 Task: Font style For heading Use Italics candara with pink colour & bold. font size for heading '20 Pt. 'Change the font style of data to Arialand font size to  18 Pt. Change the alignment of both headline & data to  Align center. In the sheet  AssetVal analysis
Action: Mouse moved to (0, 8)
Screenshot: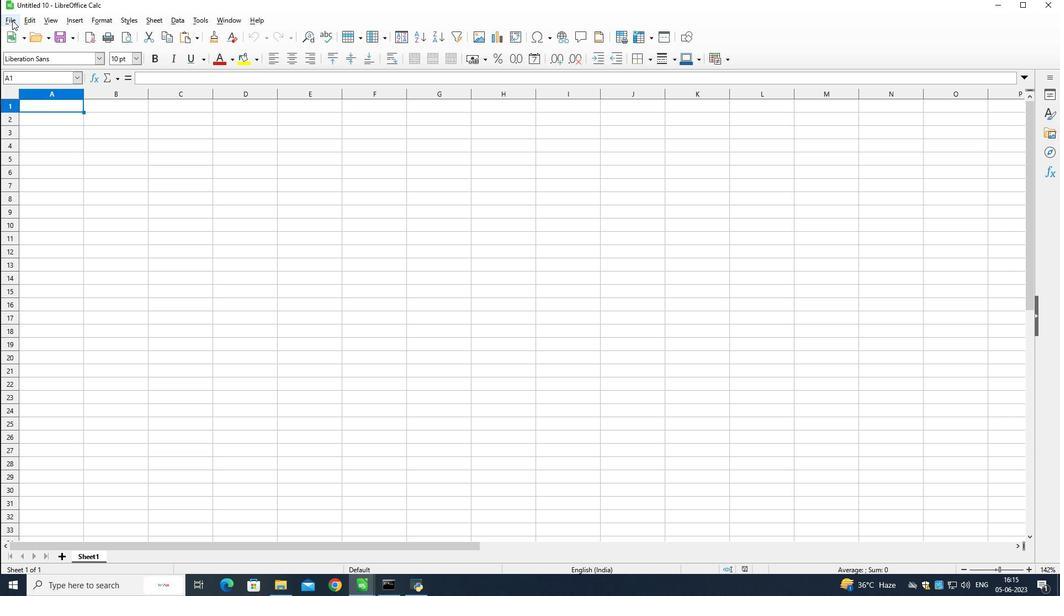 
Action: Mouse pressed left at (0, 8)
Screenshot: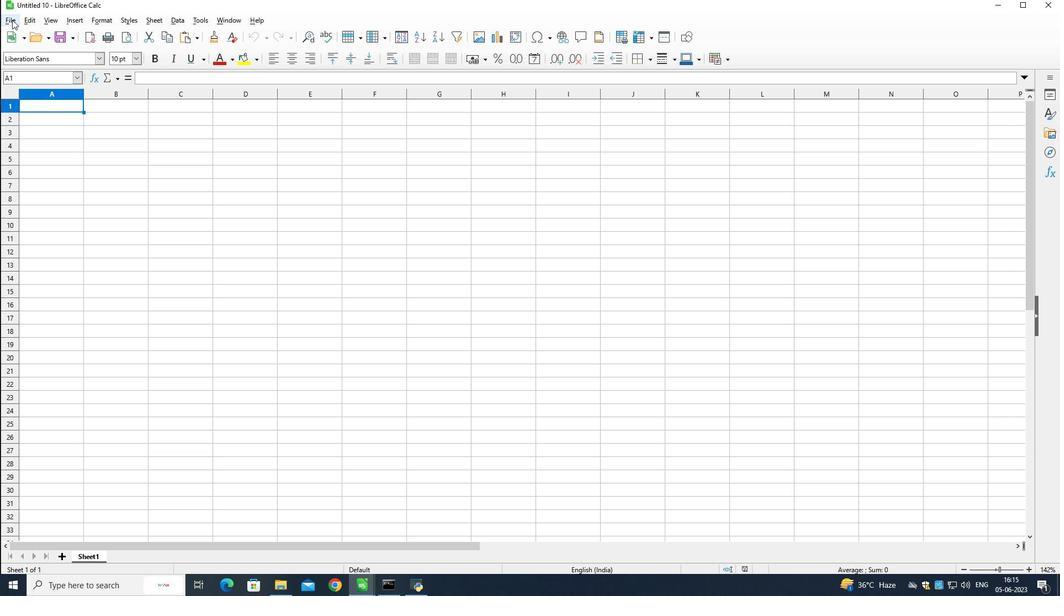 
Action: Mouse moved to (13, 30)
Screenshot: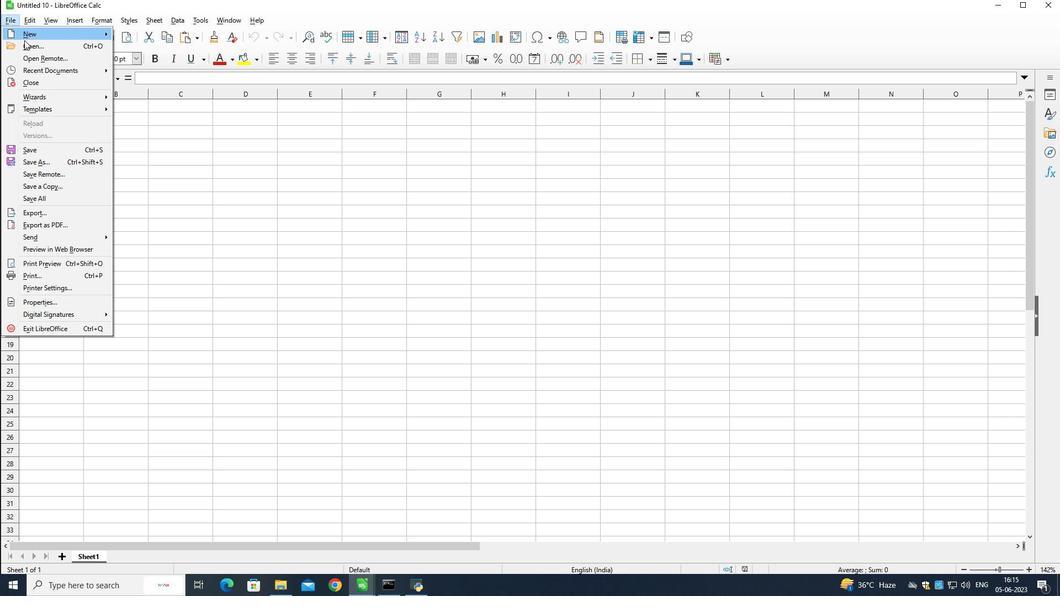
Action: Mouse pressed left at (13, 30)
Screenshot: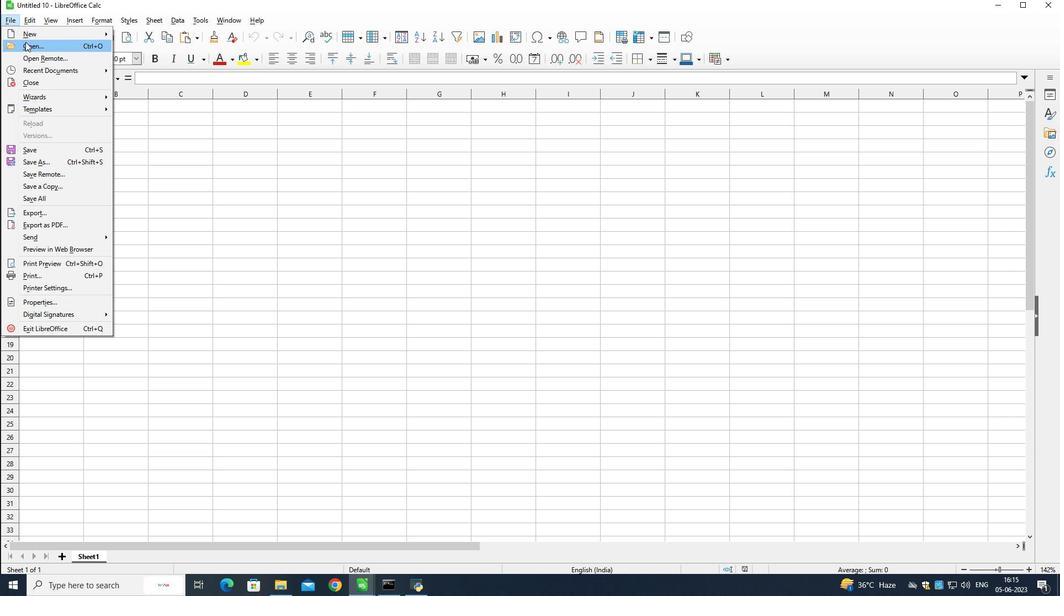 
Action: Mouse moved to (170, 115)
Screenshot: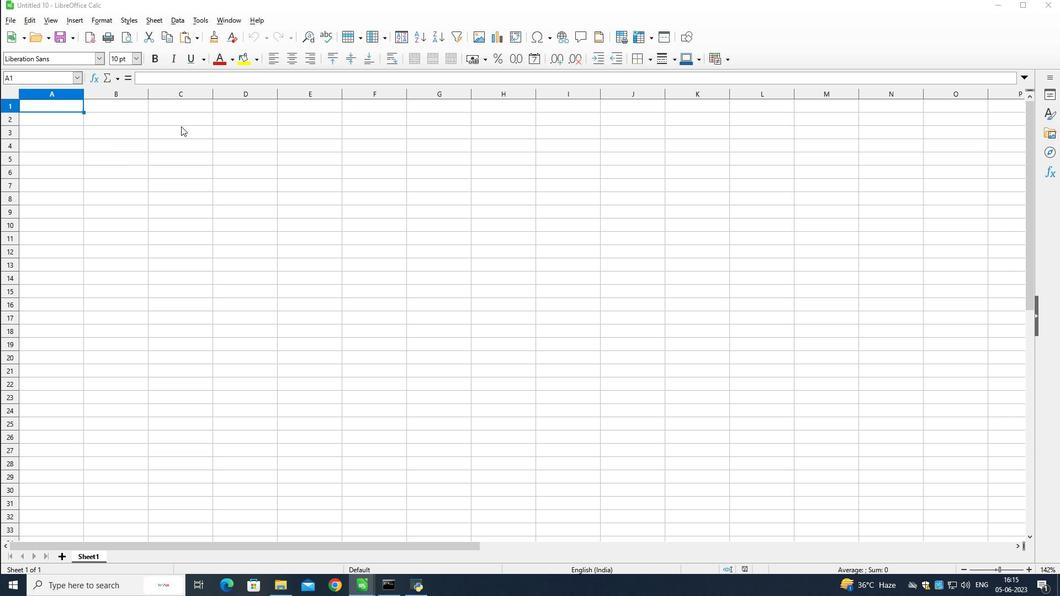 
Action: Mouse scrolled (170, 115) with delta (0, 0)
Screenshot: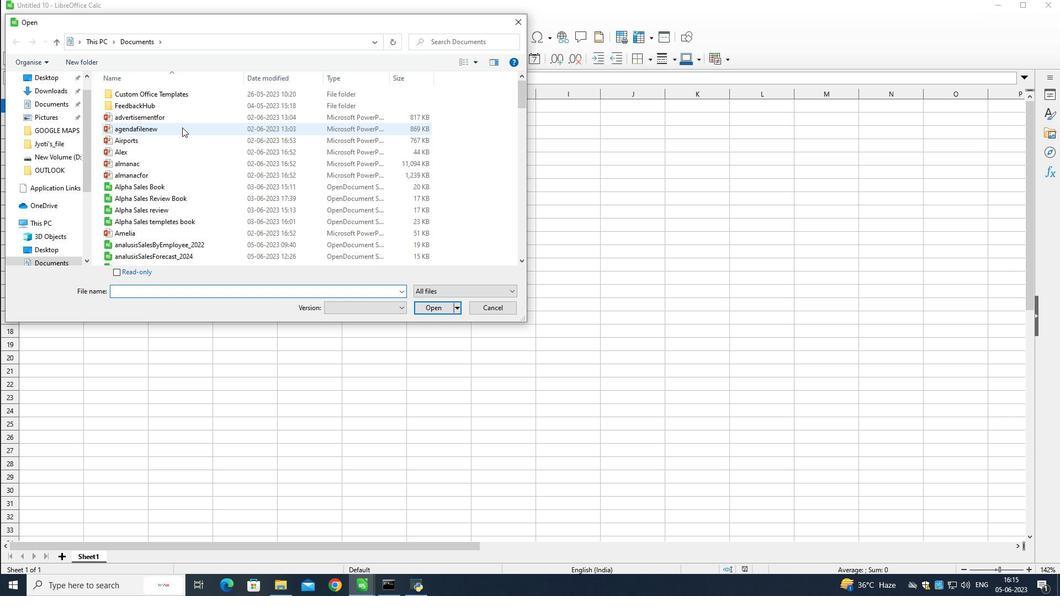 
Action: Mouse scrolled (170, 115) with delta (0, 0)
Screenshot: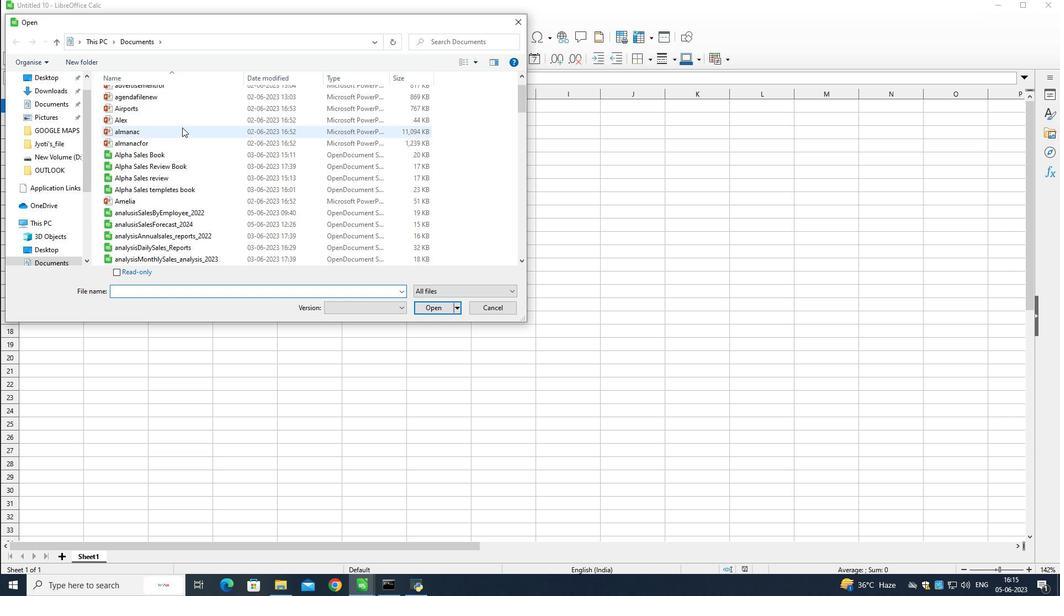 
Action: Mouse scrolled (170, 115) with delta (0, 0)
Screenshot: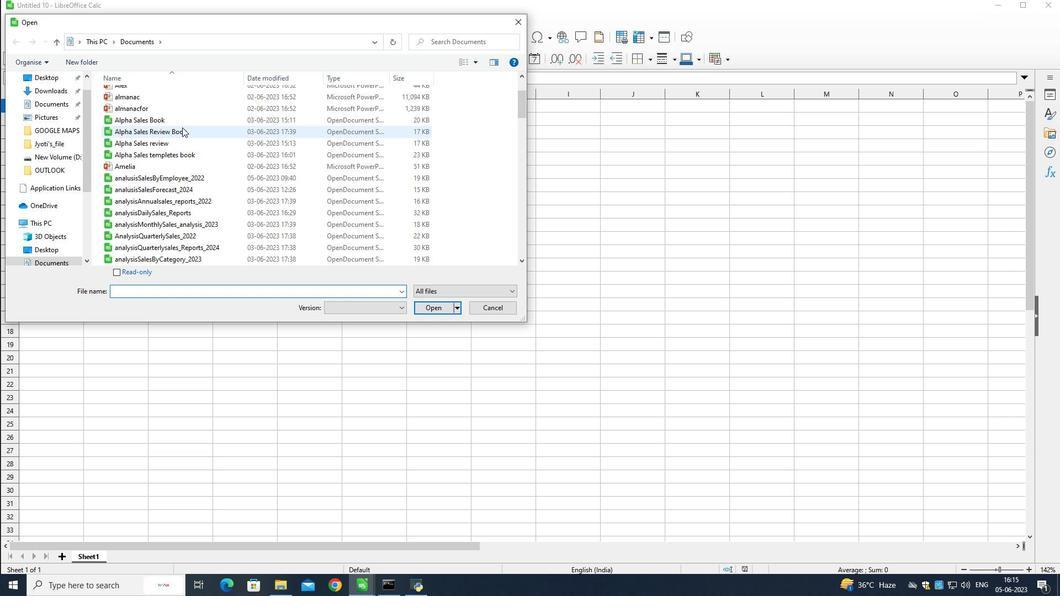 
Action: Mouse scrolled (170, 115) with delta (0, 0)
Screenshot: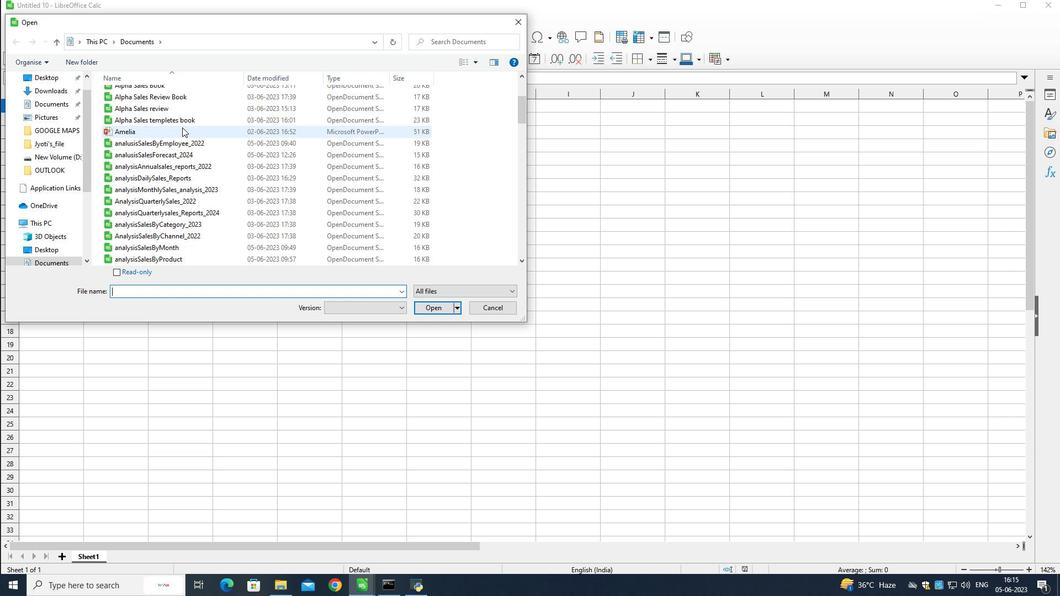 
Action: Mouse scrolled (170, 115) with delta (0, 0)
Screenshot: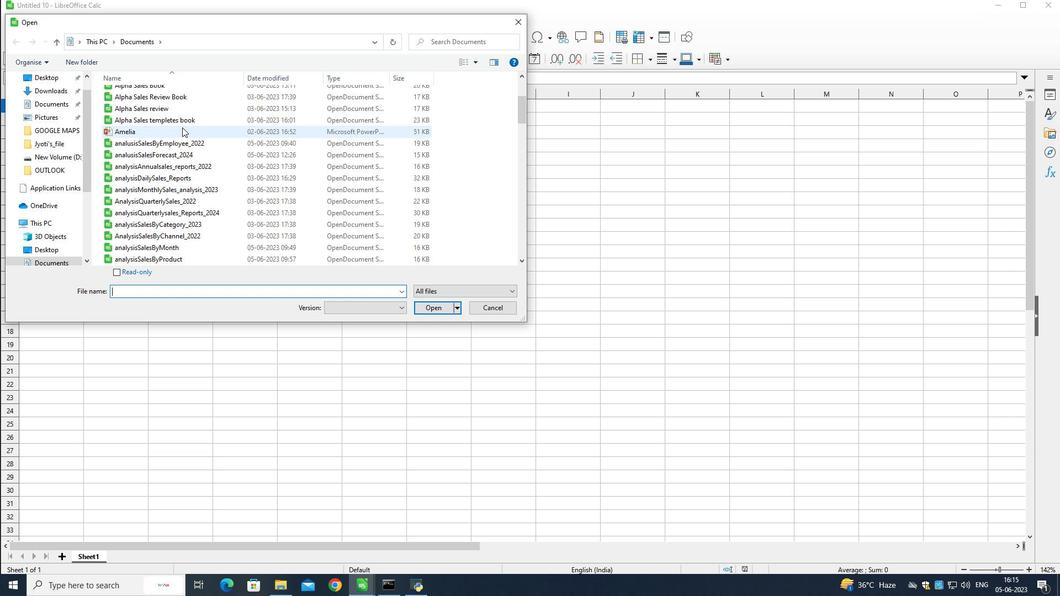 
Action: Mouse scrolled (170, 115) with delta (0, 0)
Screenshot: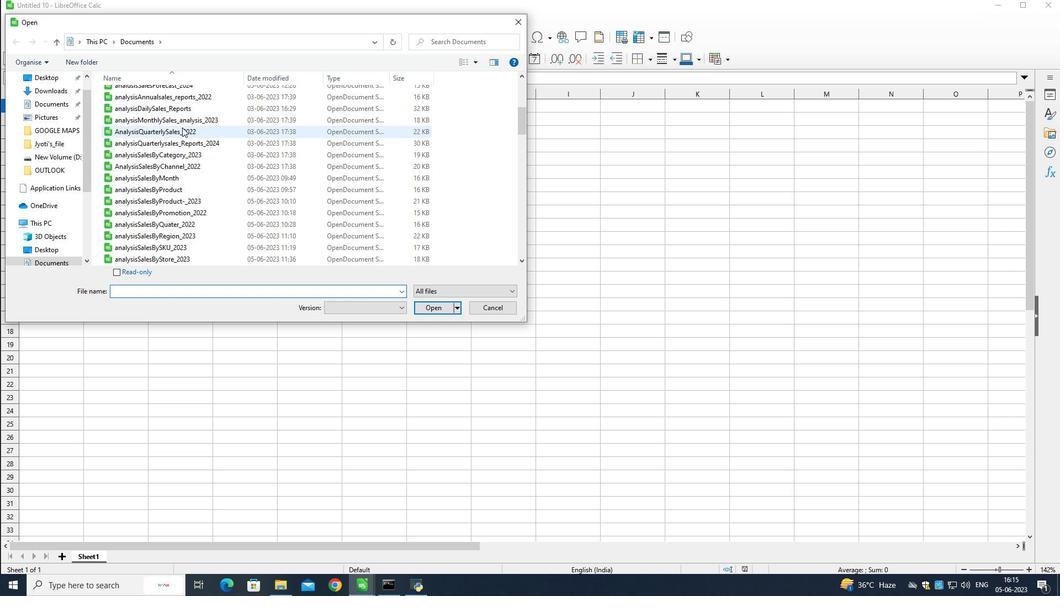 
Action: Mouse scrolled (170, 115) with delta (0, 0)
Screenshot: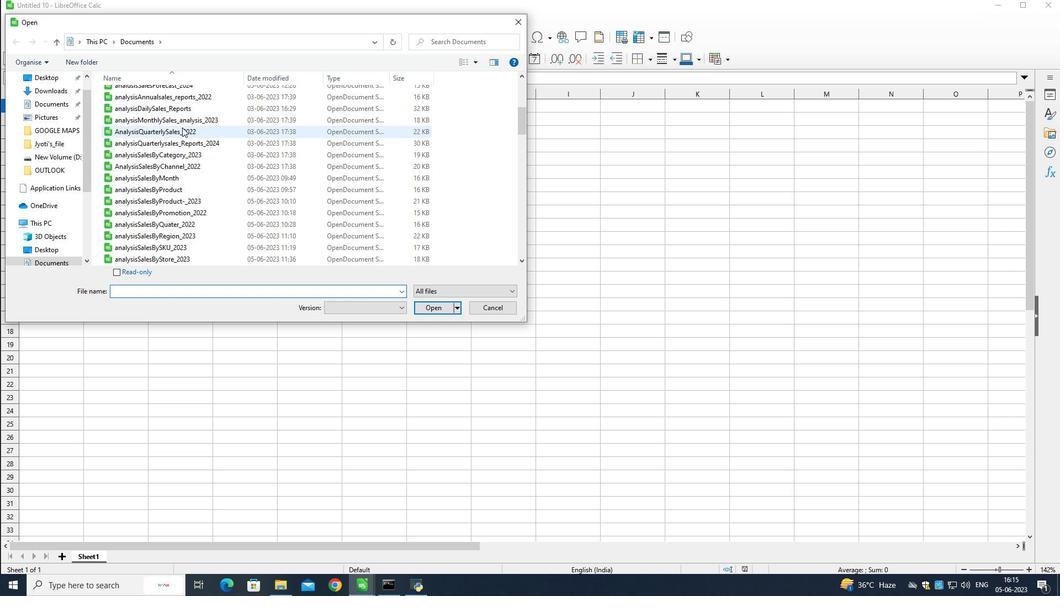 
Action: Mouse scrolled (170, 115) with delta (0, 0)
Screenshot: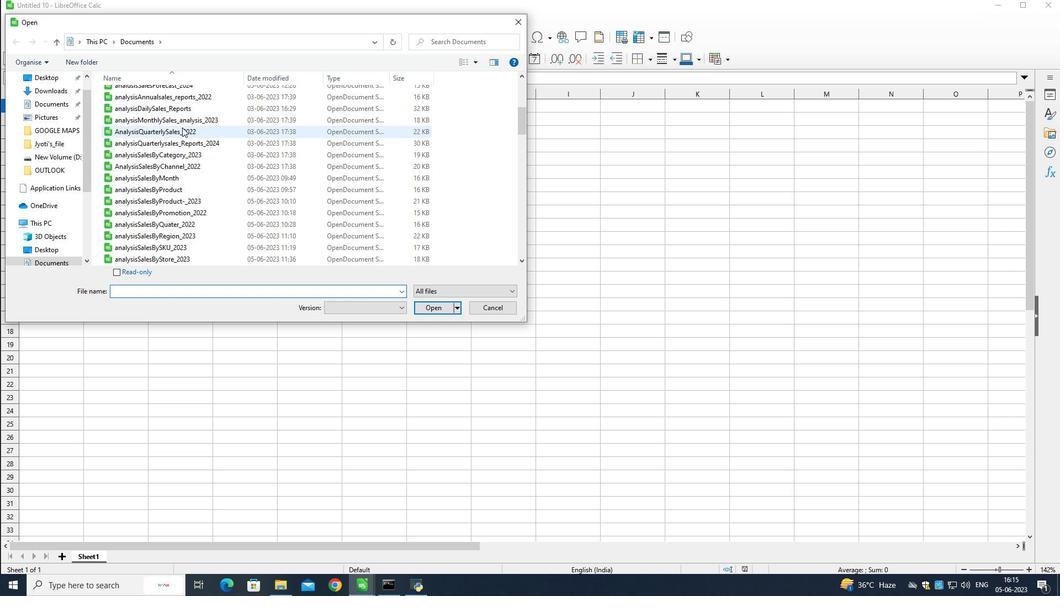 
Action: Mouse scrolled (170, 115) with delta (0, 0)
Screenshot: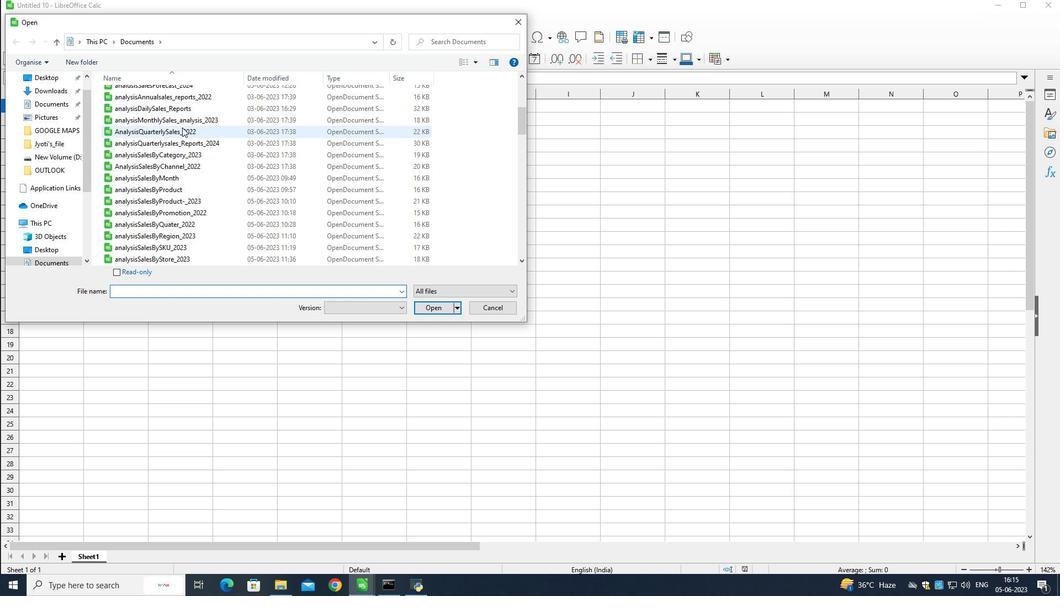 
Action: Mouse scrolled (170, 115) with delta (0, 0)
Screenshot: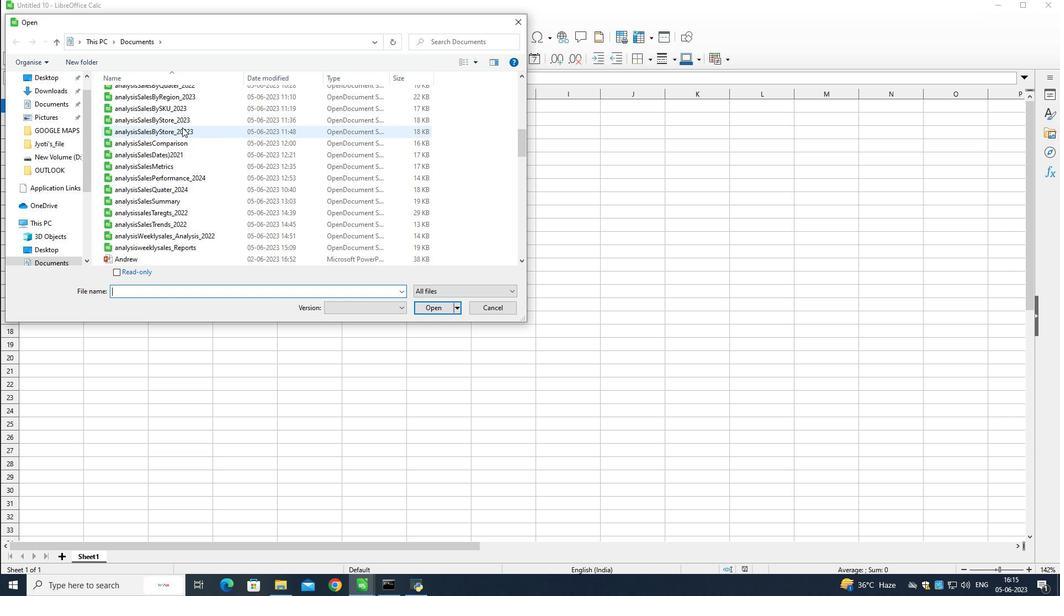 
Action: Mouse scrolled (170, 115) with delta (0, 0)
Screenshot: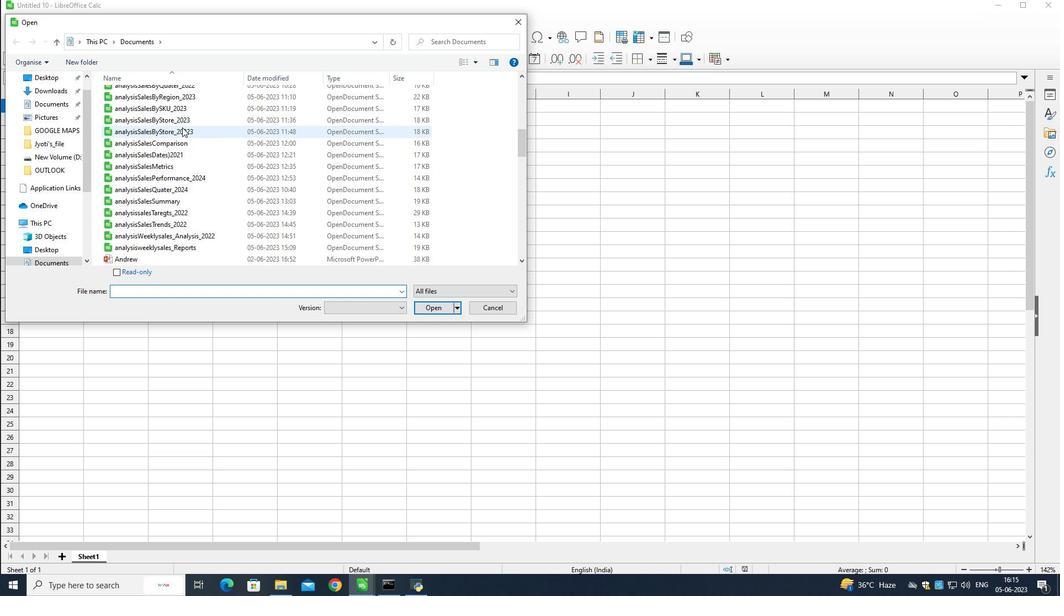 
Action: Mouse scrolled (170, 115) with delta (0, 0)
Screenshot: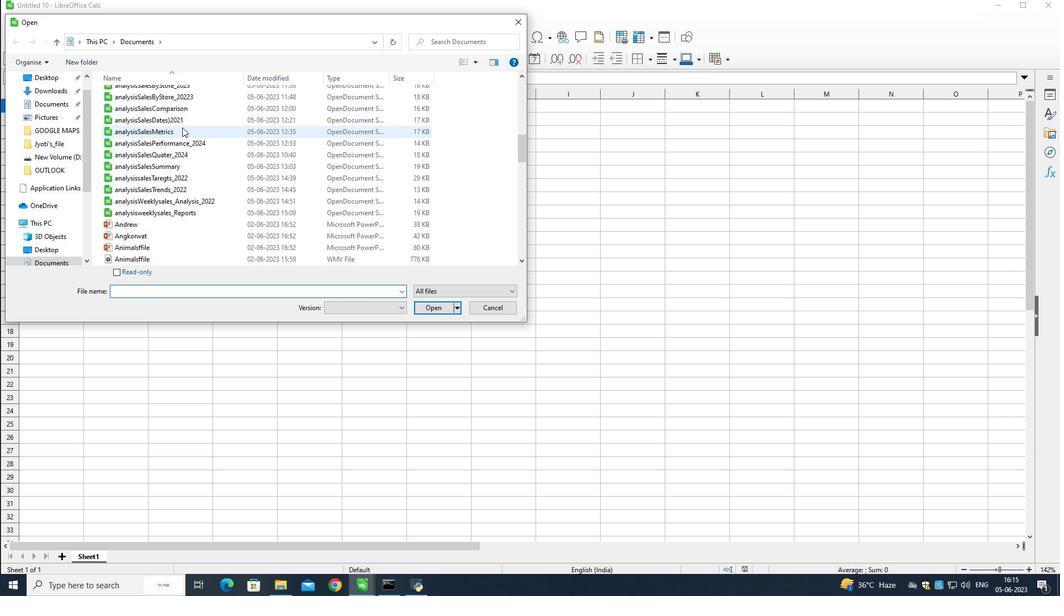 
Action: Mouse scrolled (170, 115) with delta (0, 0)
Screenshot: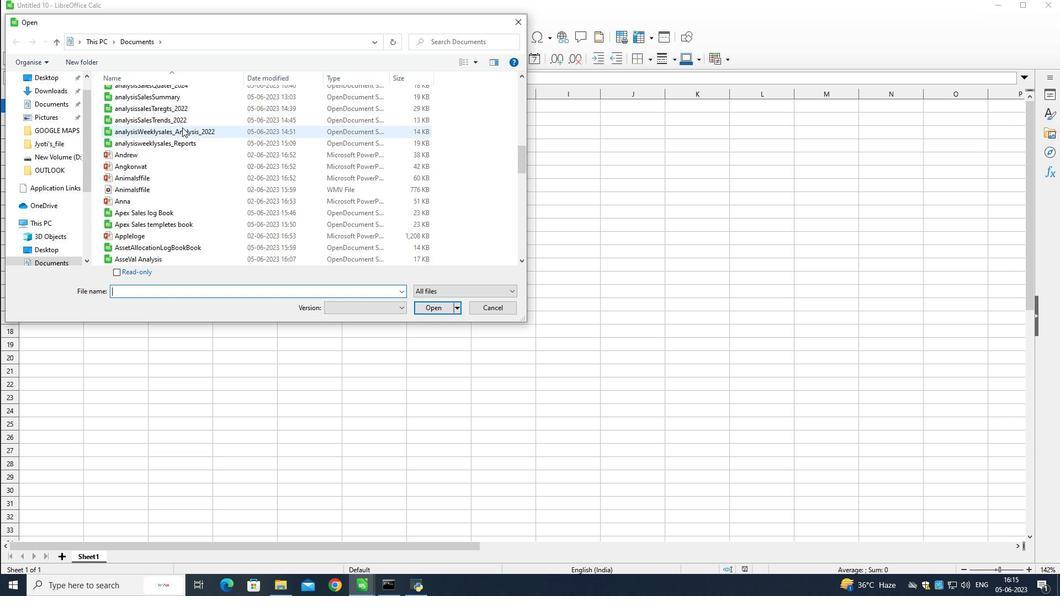 
Action: Mouse moved to (169, 210)
Screenshot: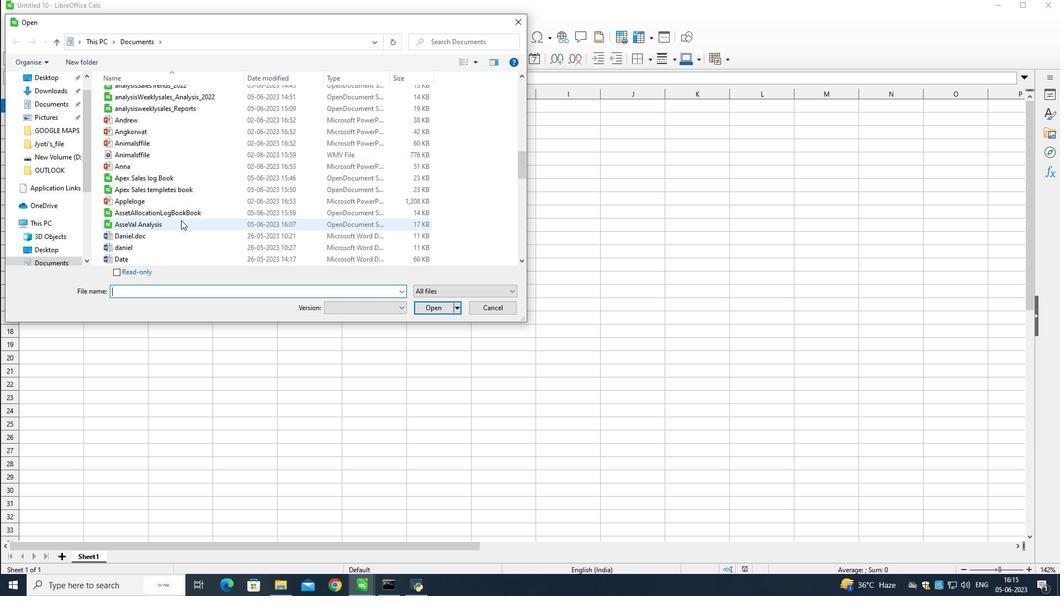 
Action: Mouse pressed left at (169, 210)
Screenshot: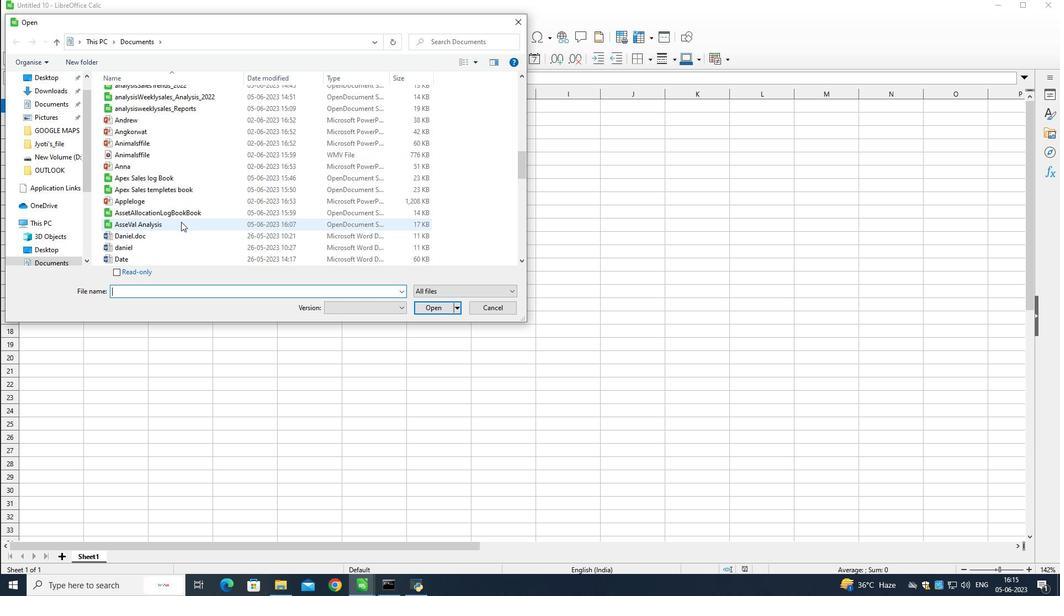 
Action: Mouse moved to (423, 294)
Screenshot: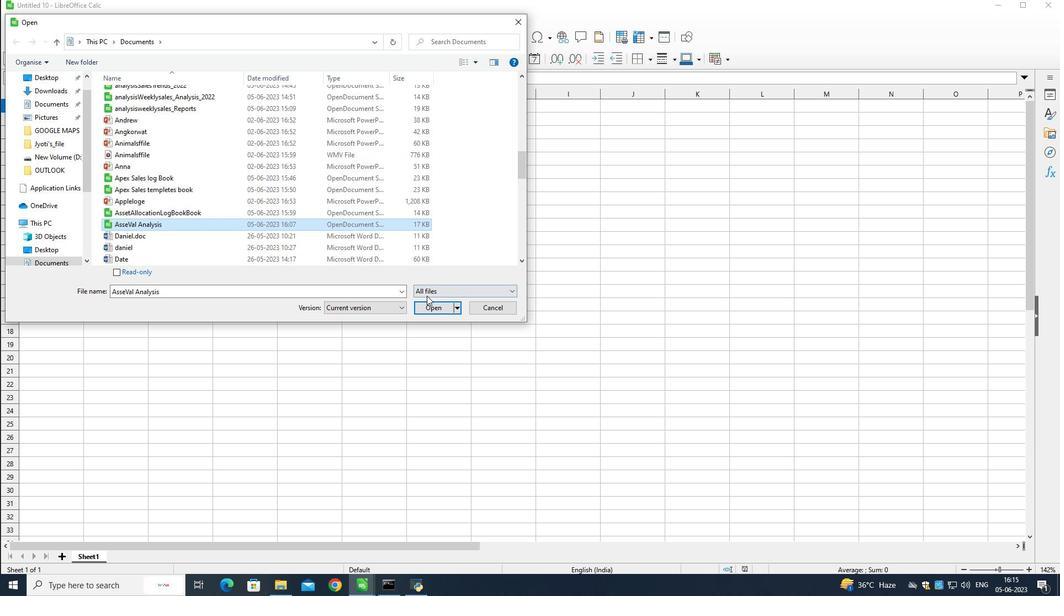 
Action: Mouse pressed left at (423, 294)
Screenshot: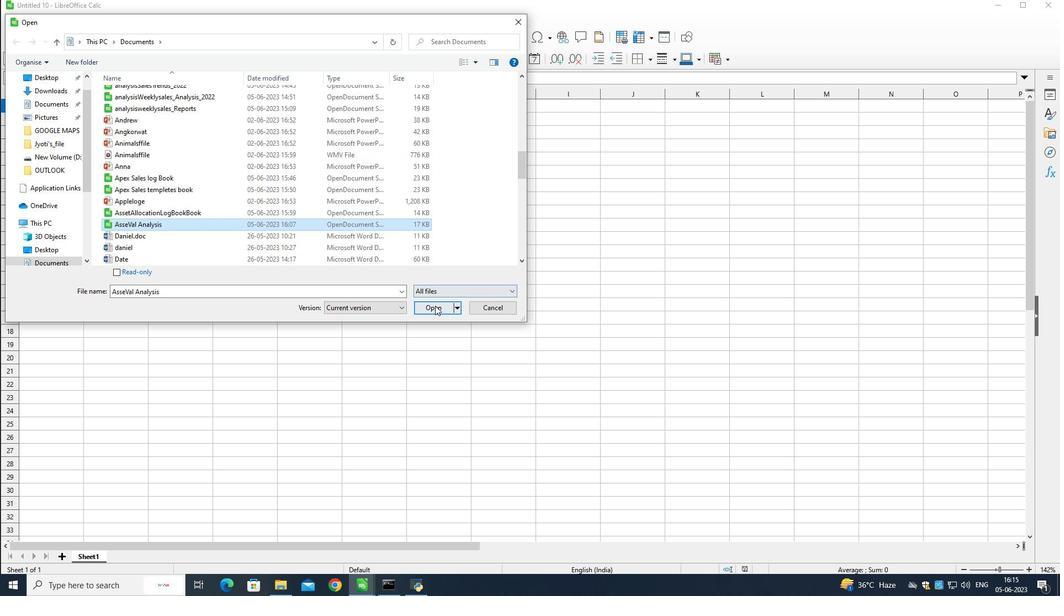
Action: Mouse moved to (53, 90)
Screenshot: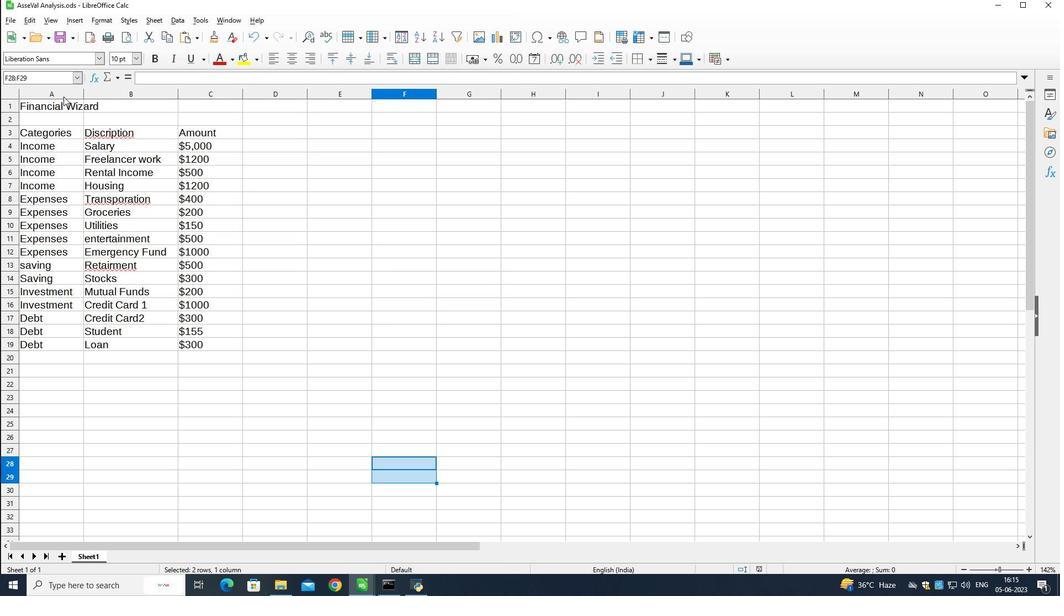
Action: Mouse pressed left at (53, 90)
Screenshot: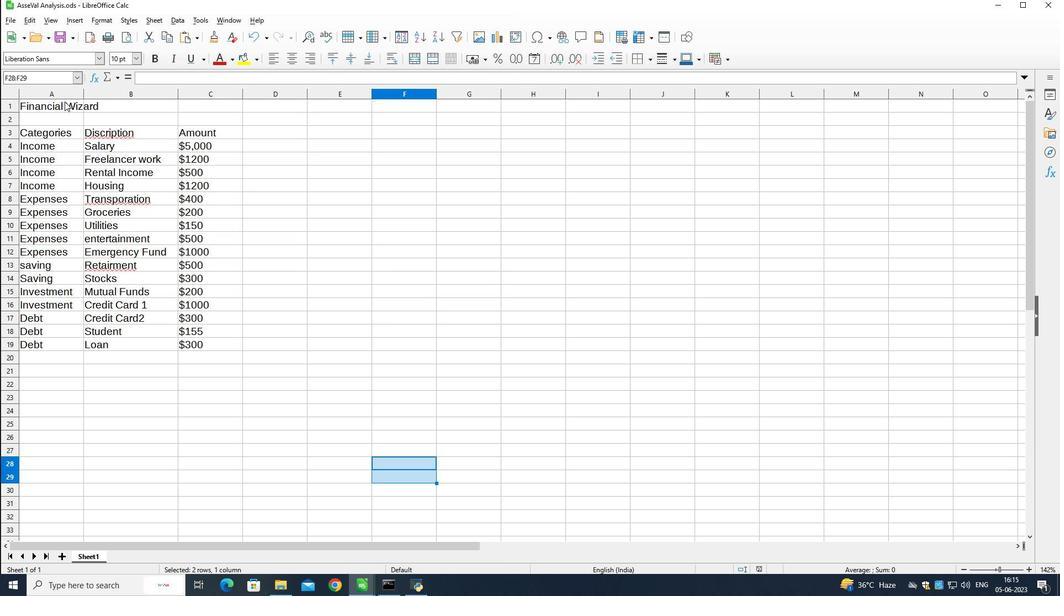 
Action: Mouse pressed left at (53, 90)
Screenshot: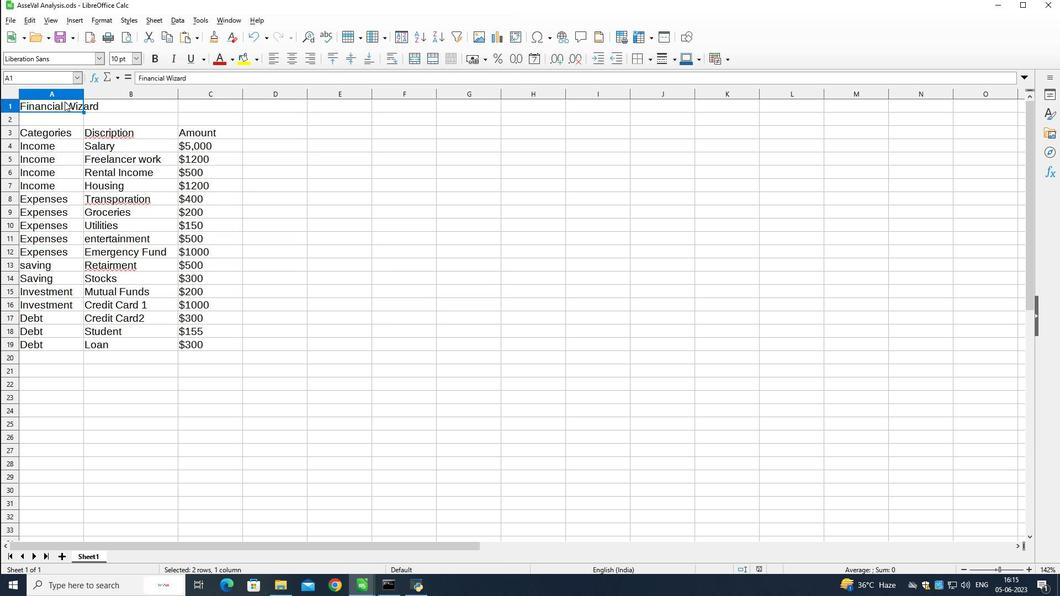 
Action: Mouse pressed left at (53, 90)
Screenshot: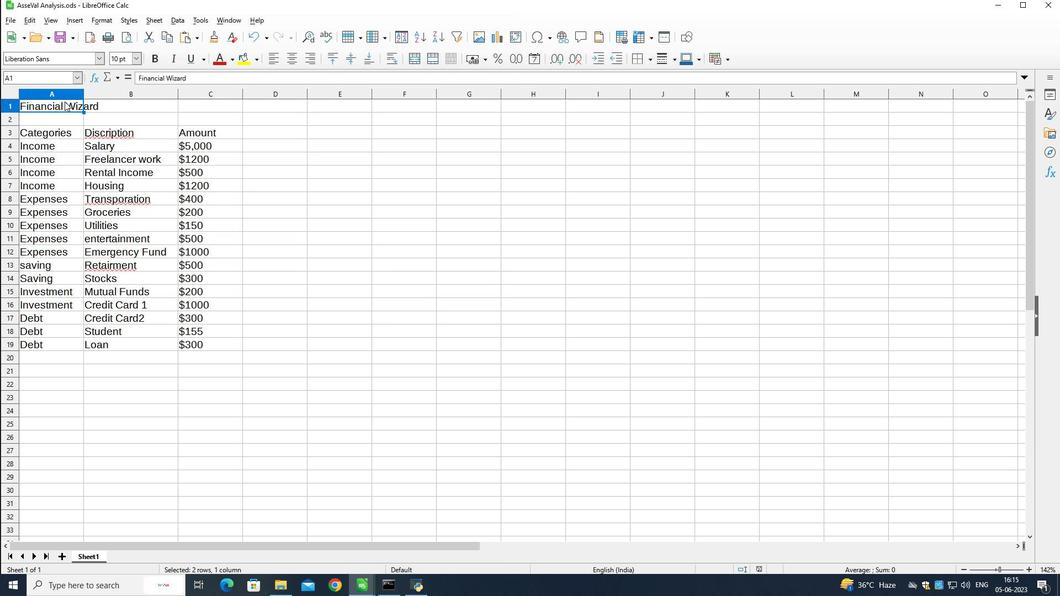 
Action: Mouse moved to (158, 45)
Screenshot: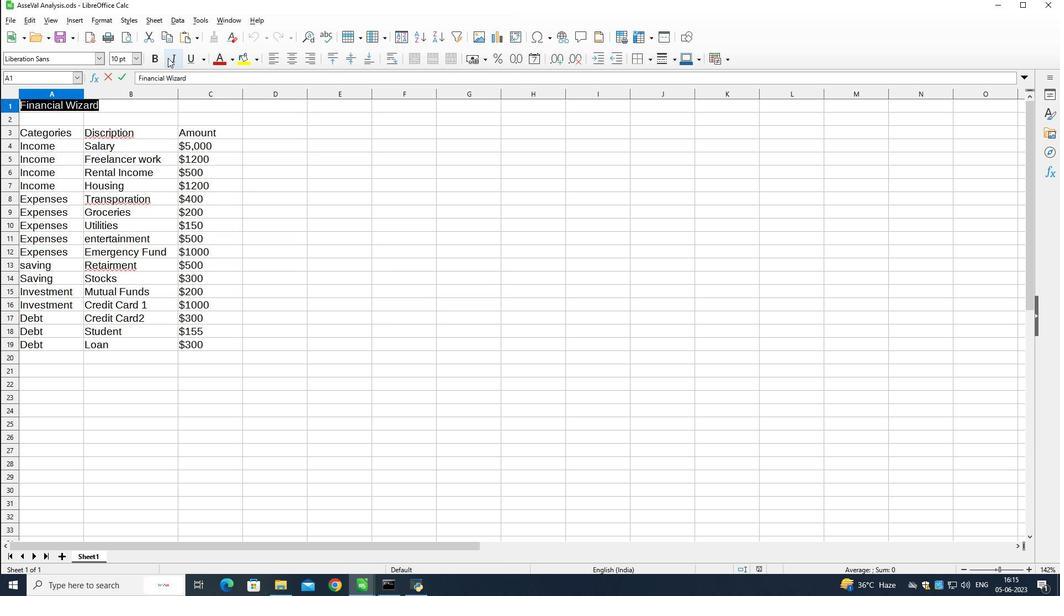 
Action: Mouse pressed left at (158, 45)
Screenshot: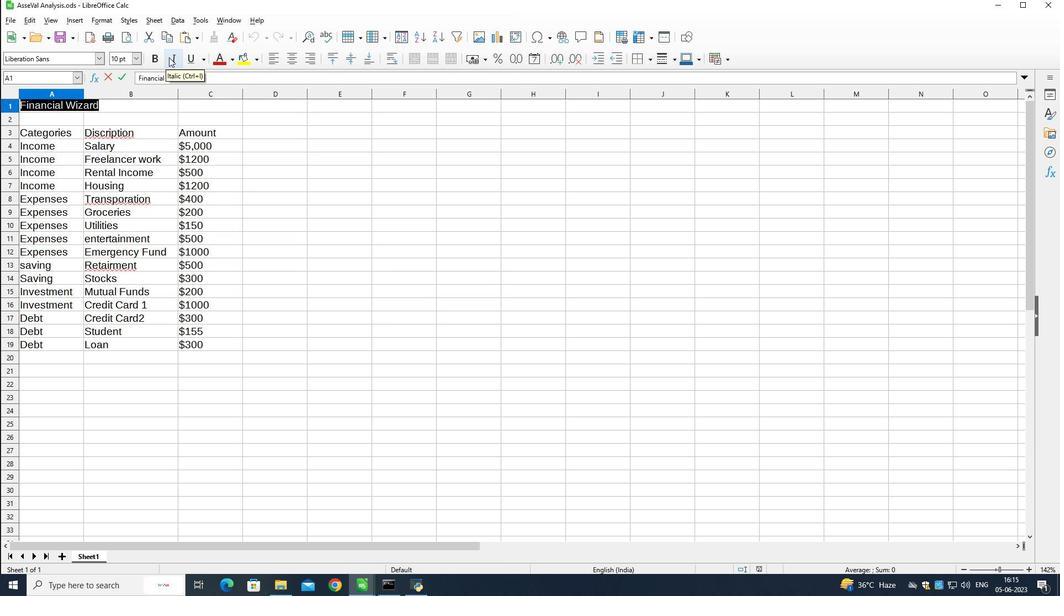 
Action: Mouse moved to (64, 46)
Screenshot: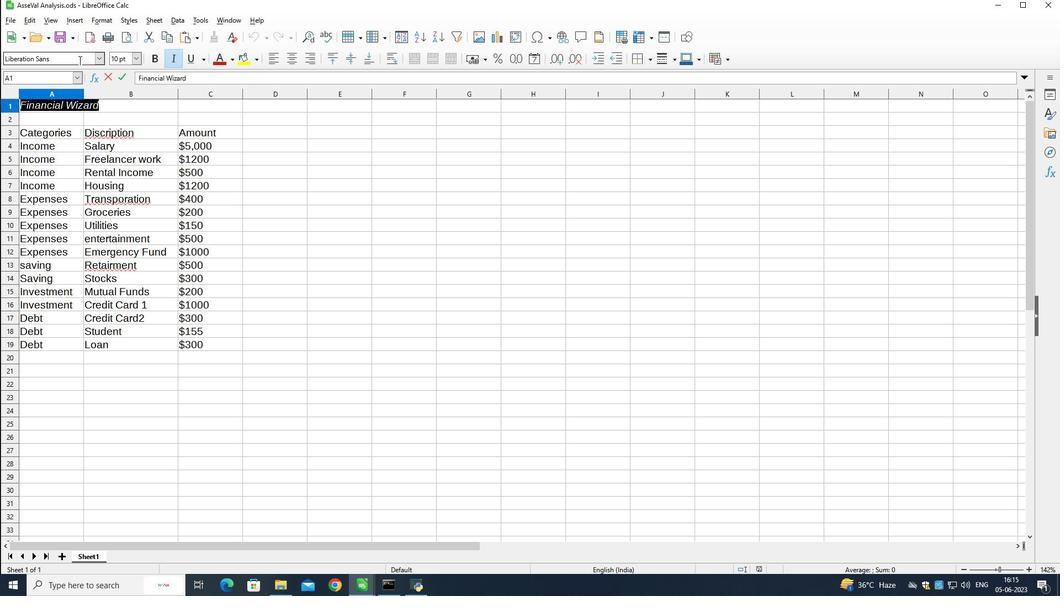 
Action: Mouse pressed left at (64, 46)
Screenshot: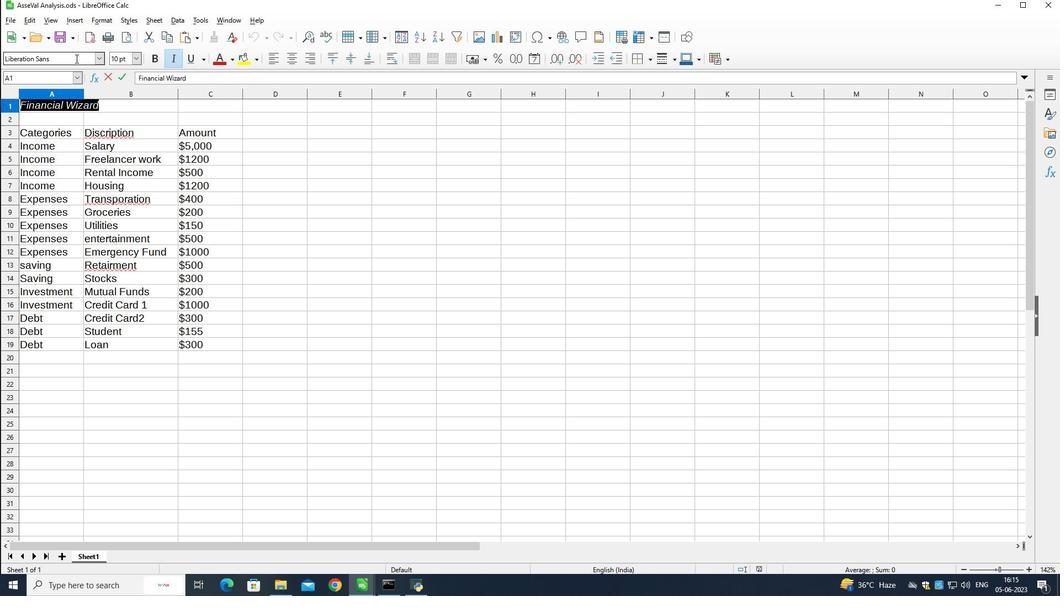 
Action: Mouse moved to (63, 46)
Screenshot: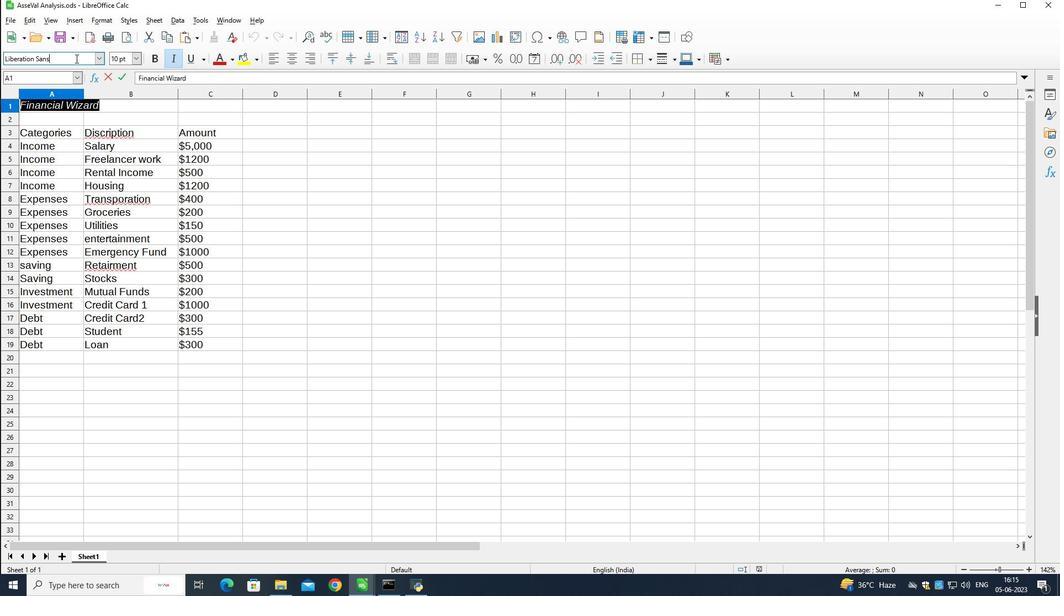 
Action: Mouse pressed left at (63, 46)
Screenshot: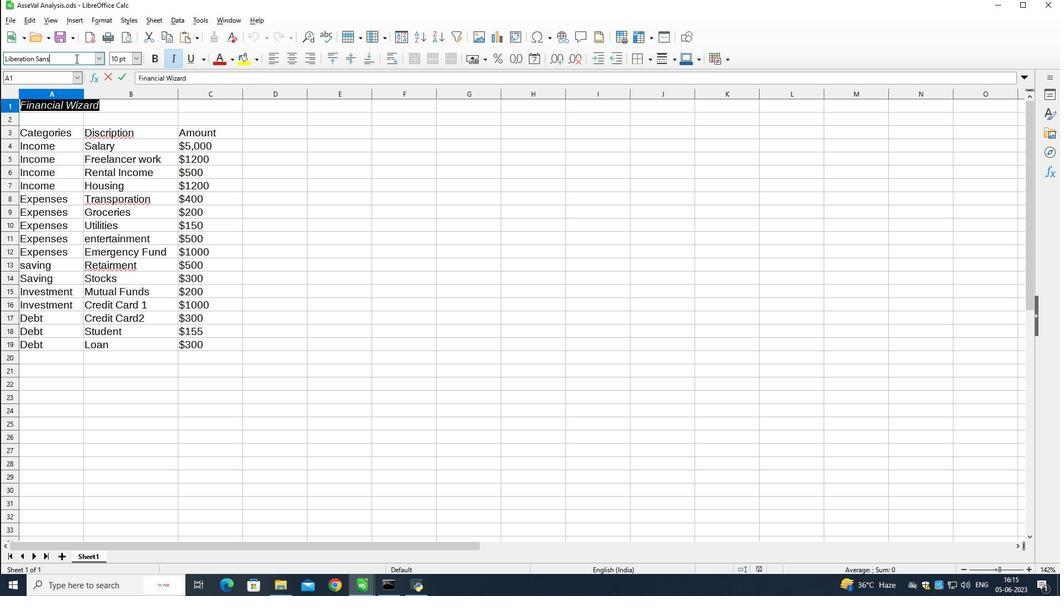 
Action: Mouse pressed left at (63, 46)
Screenshot: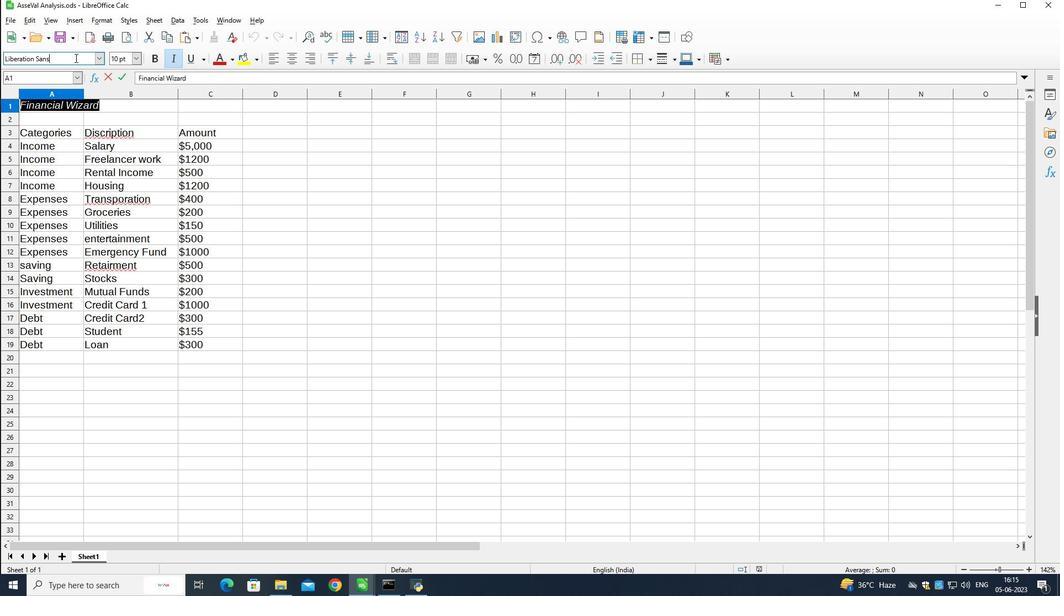 
Action: Mouse moved to (219, 49)
Screenshot: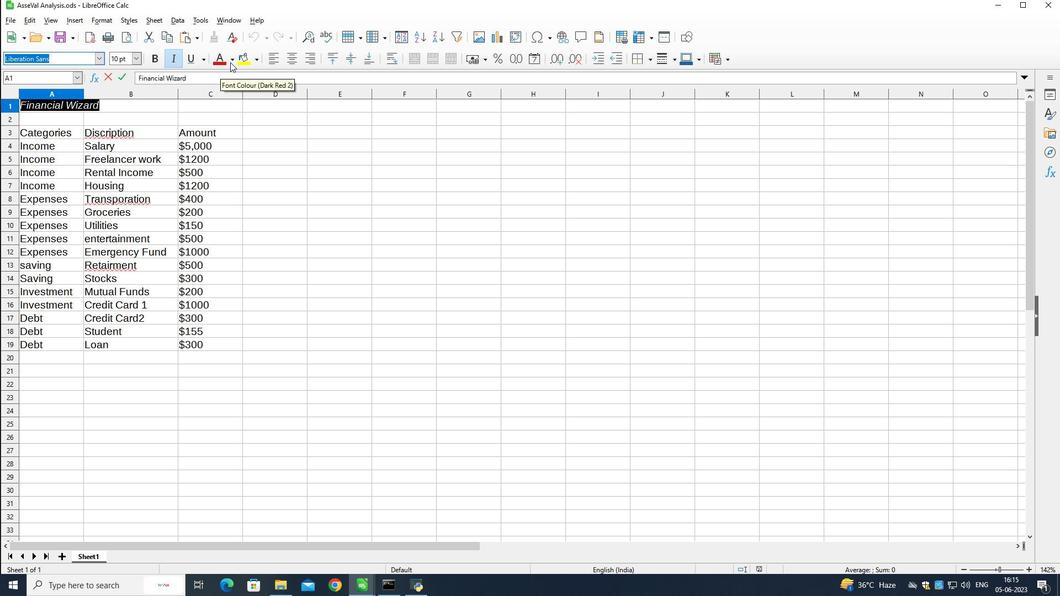
Action: Mouse pressed left at (219, 49)
Screenshot: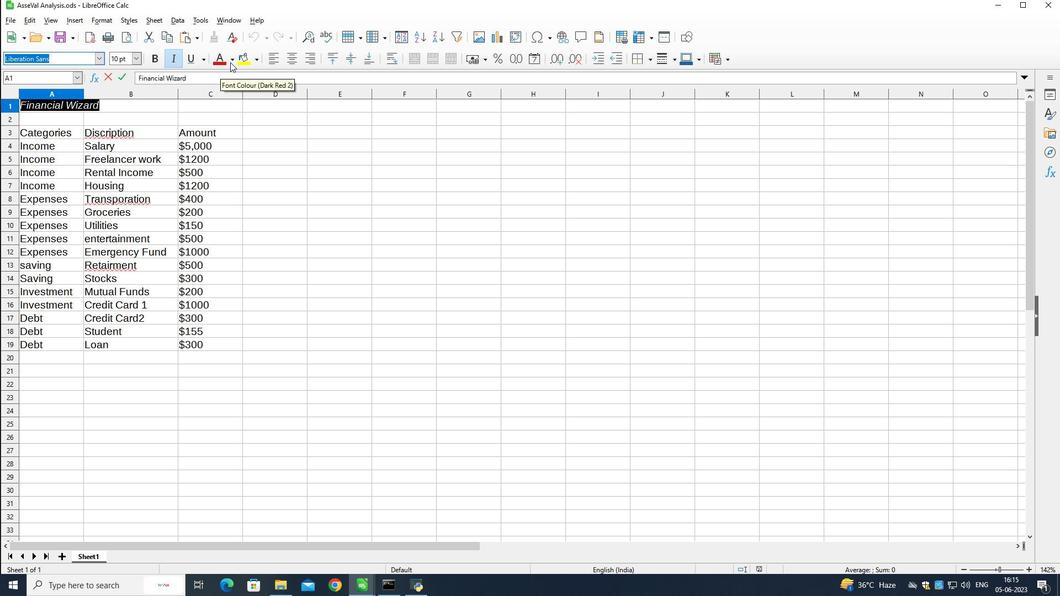
Action: Mouse moved to (251, 123)
Screenshot: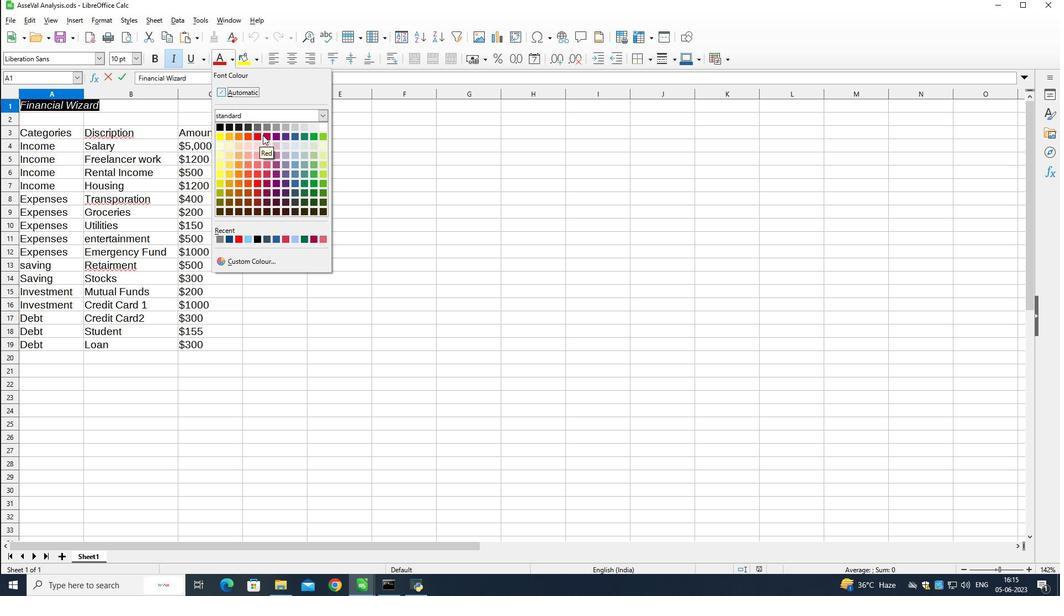 
Action: Mouse pressed left at (251, 123)
Screenshot: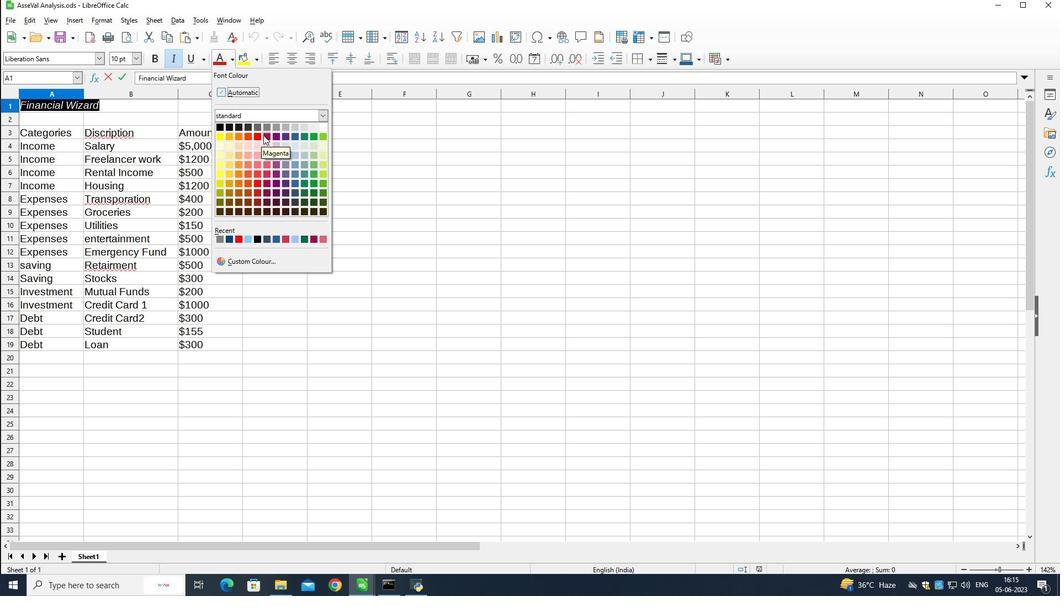 
Action: Mouse moved to (144, 47)
Screenshot: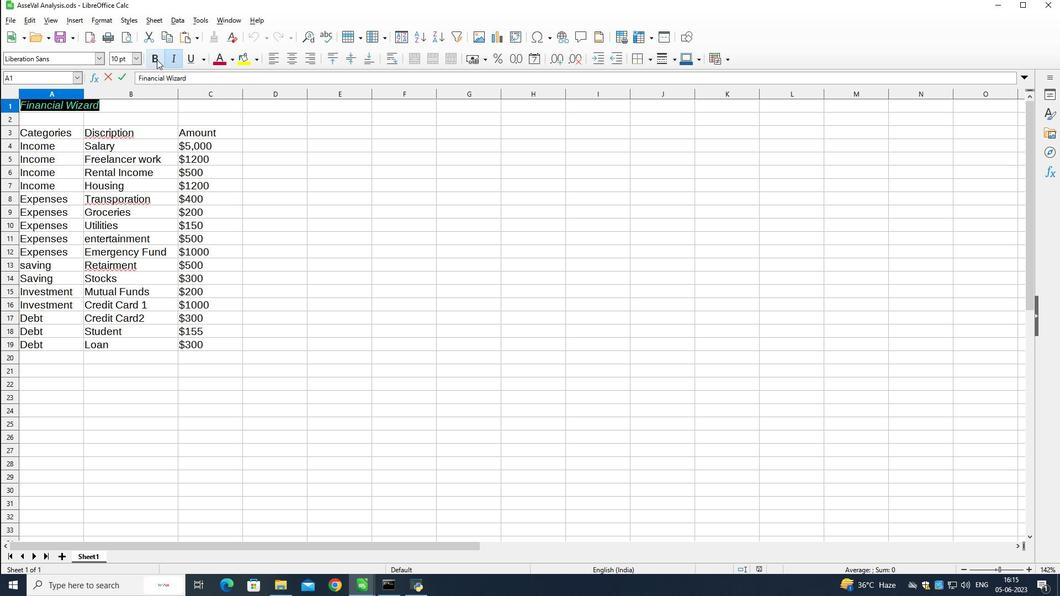 
Action: Mouse pressed left at (144, 47)
Screenshot: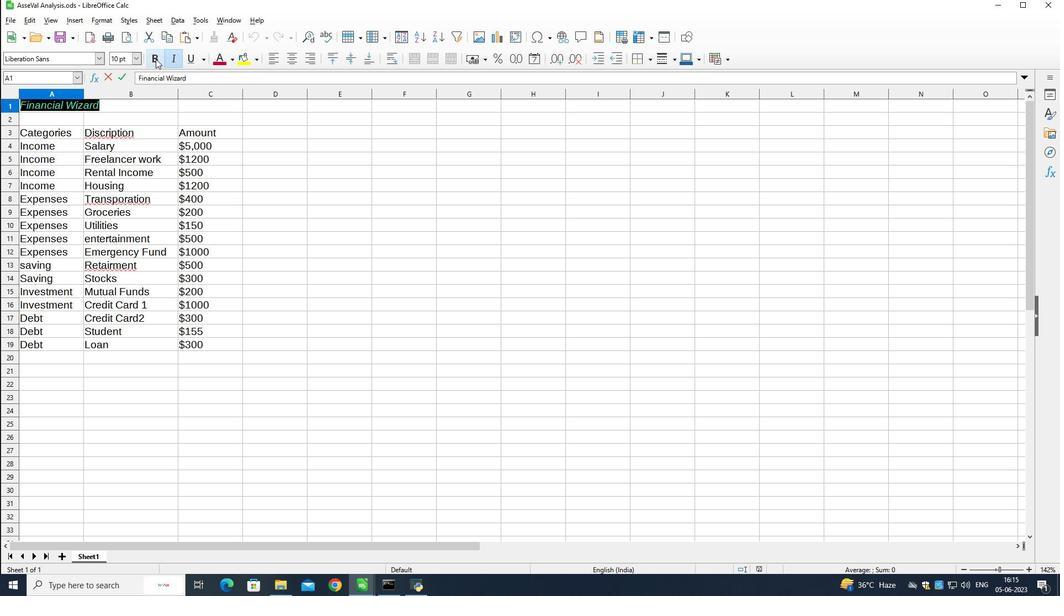 
Action: Mouse moved to (186, 100)
Screenshot: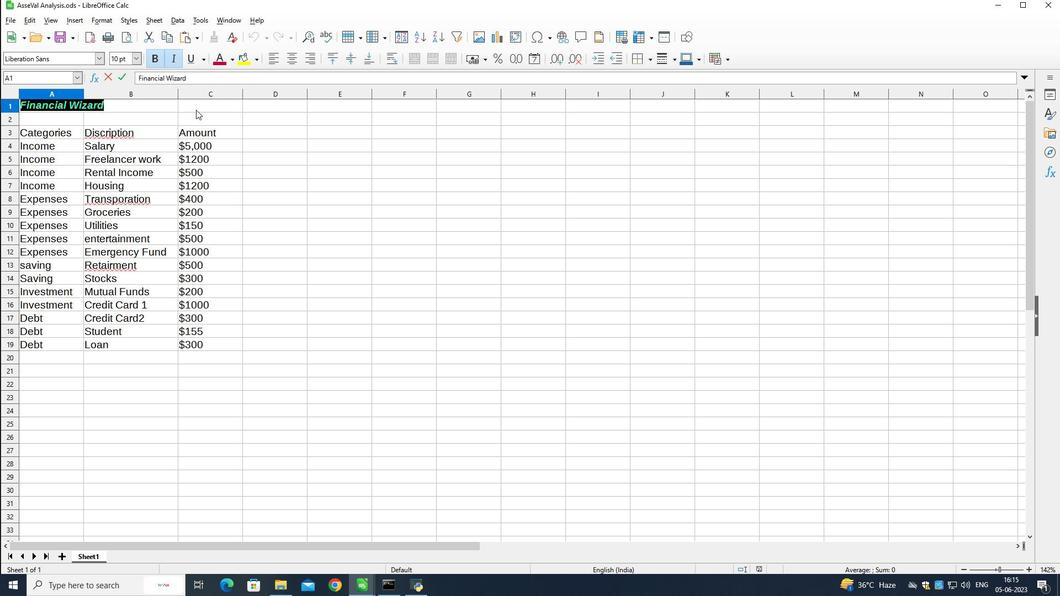 
Action: Mouse pressed left at (186, 100)
Screenshot: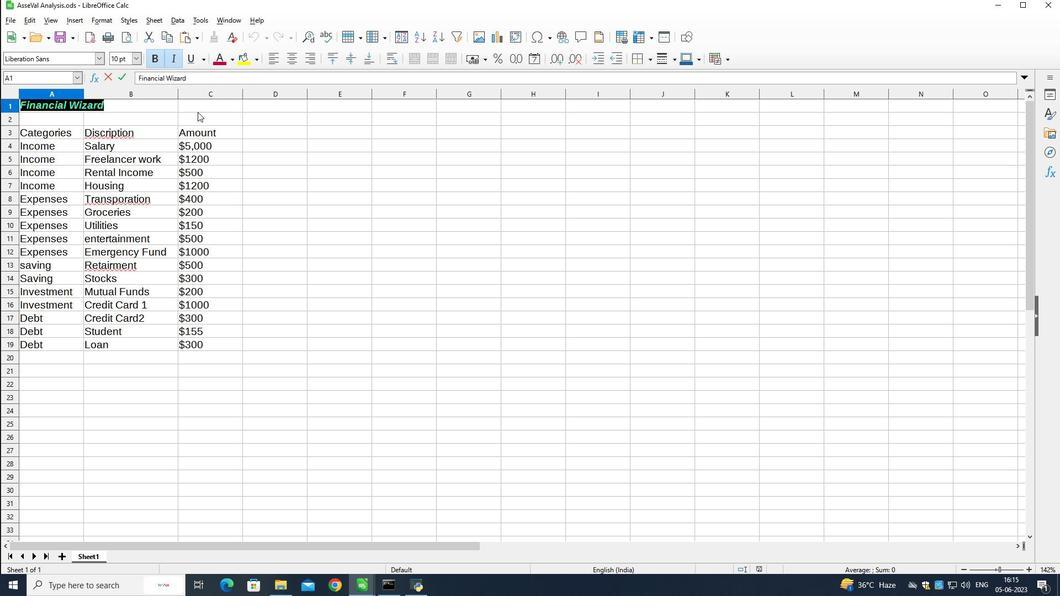 
Action: Mouse moved to (56, 86)
Screenshot: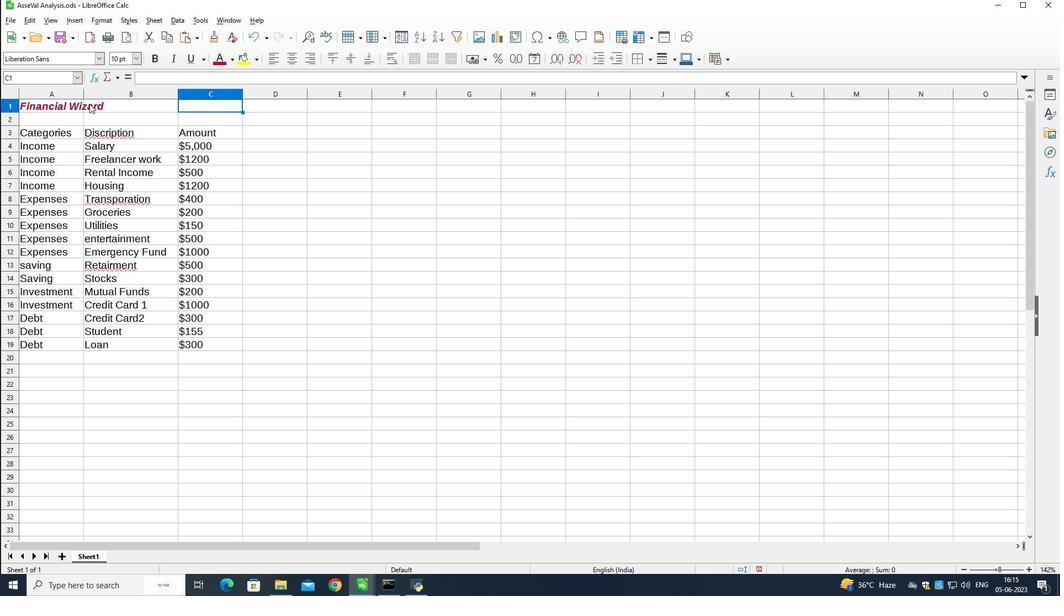
Action: Mouse pressed left at (56, 86)
Screenshot: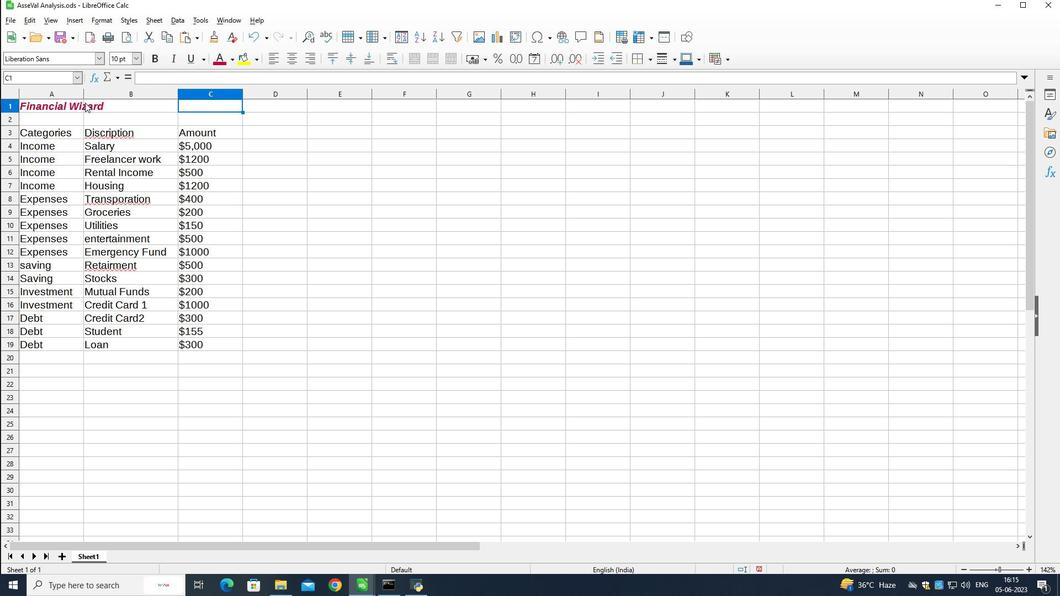 
Action: Mouse moved to (56, 90)
Screenshot: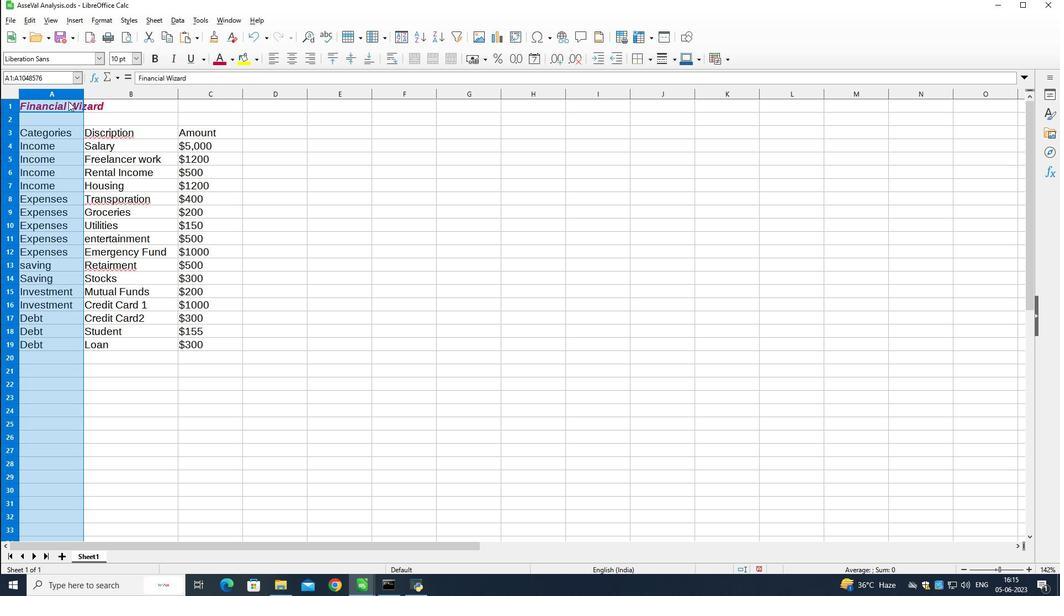 
Action: Mouse pressed left at (56, 90)
Screenshot: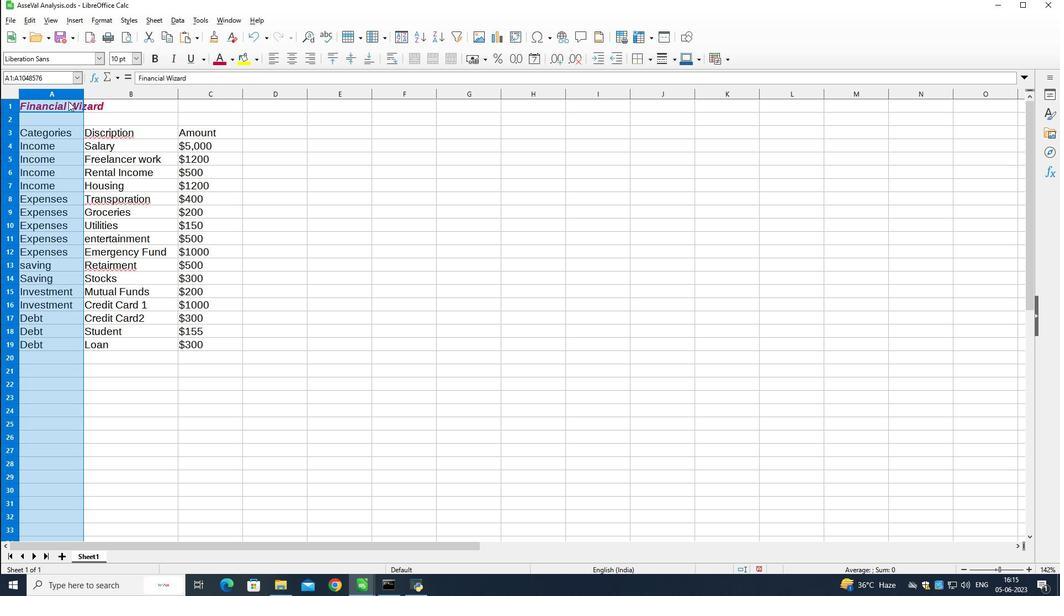 
Action: Mouse pressed left at (56, 90)
Screenshot: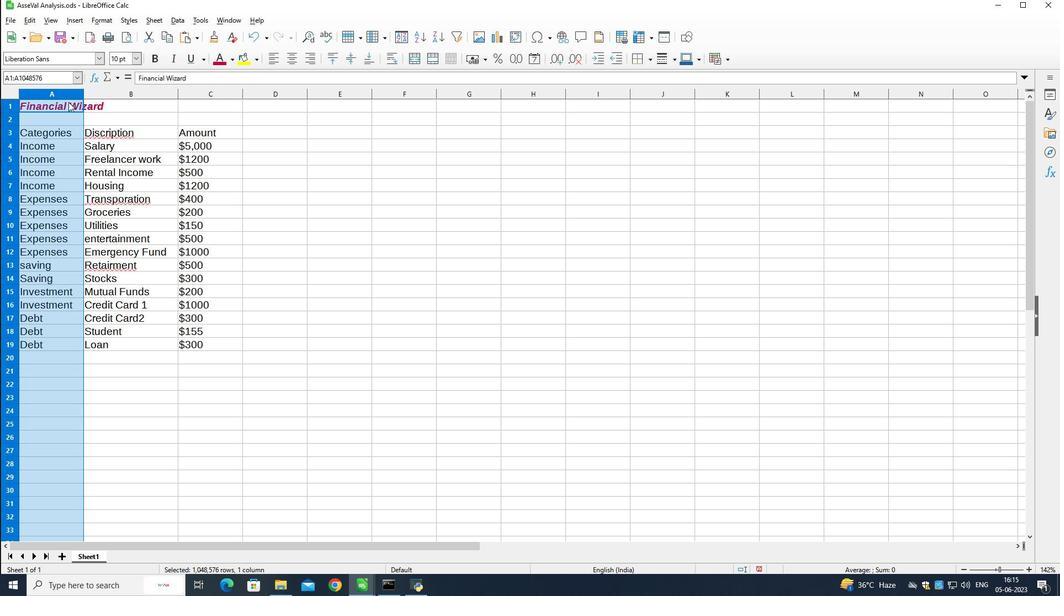 
Action: Mouse moved to (57, 92)
Screenshot: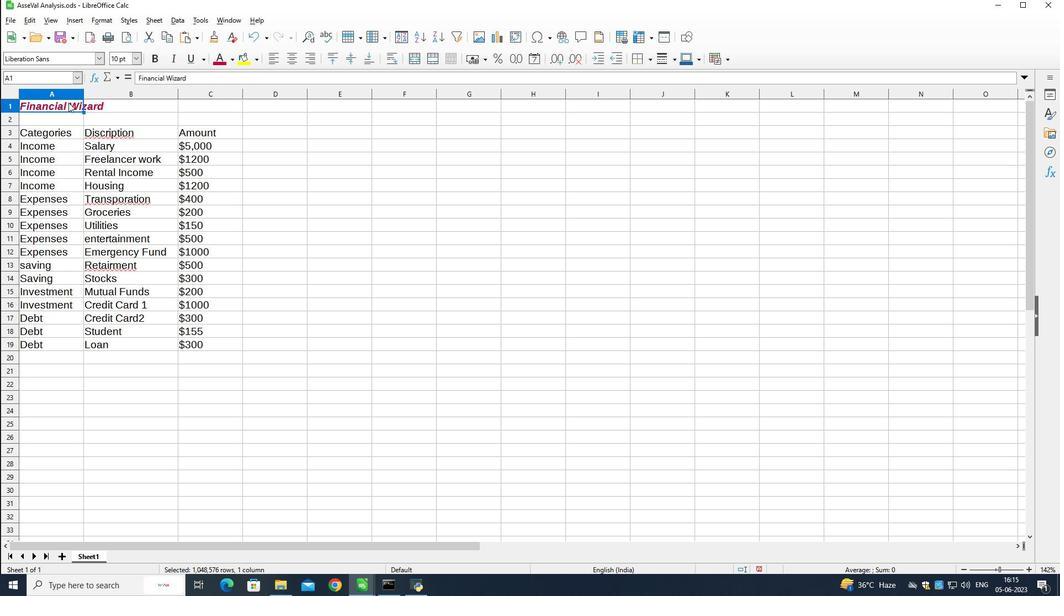 
Action: Mouse pressed left at (57, 92)
Screenshot: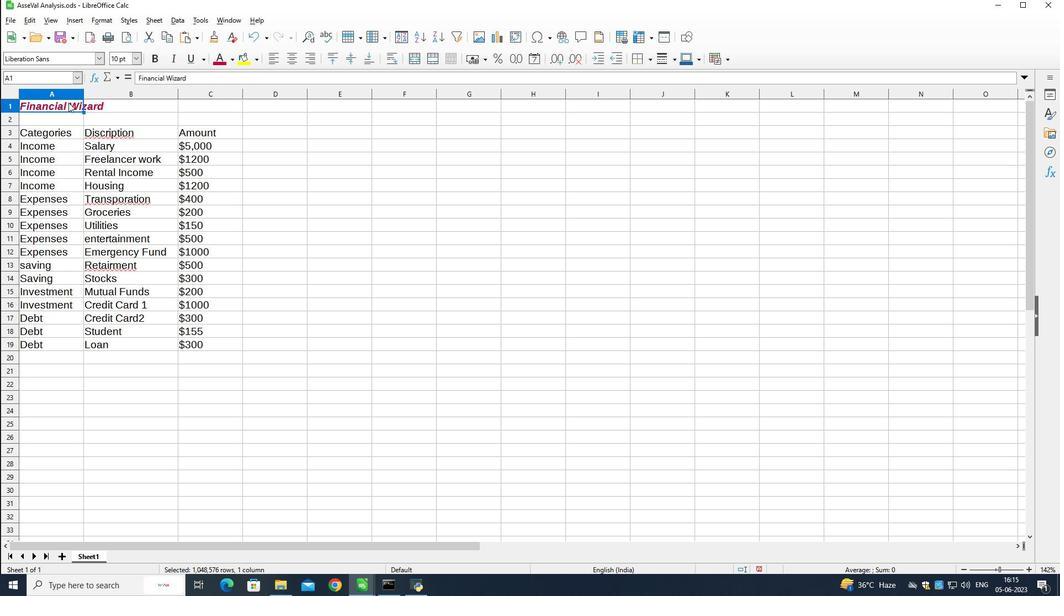 
Action: Mouse moved to (220, 53)
Screenshot: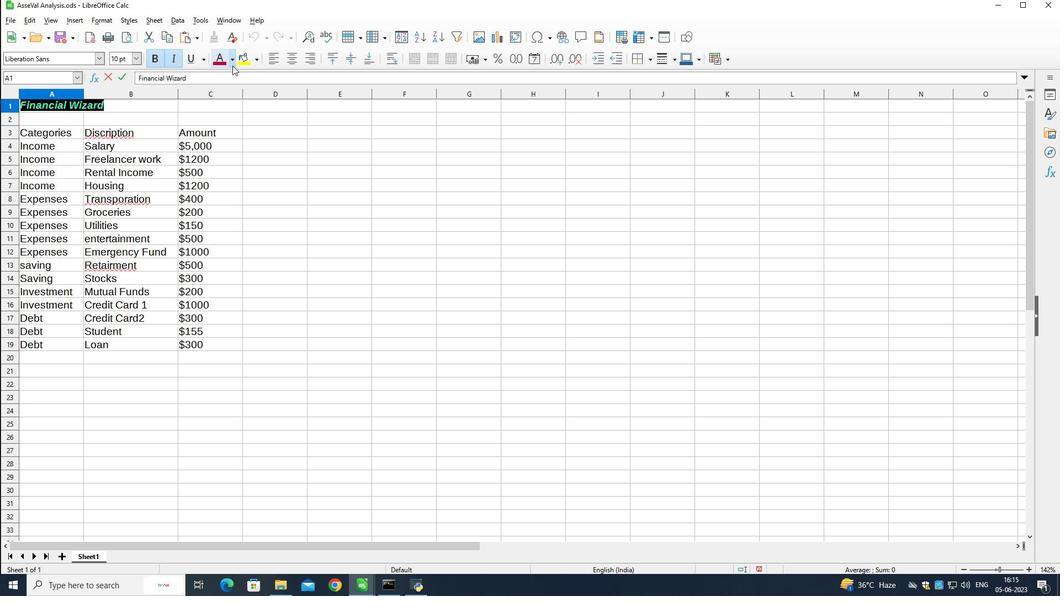 
Action: Mouse pressed left at (220, 53)
Screenshot: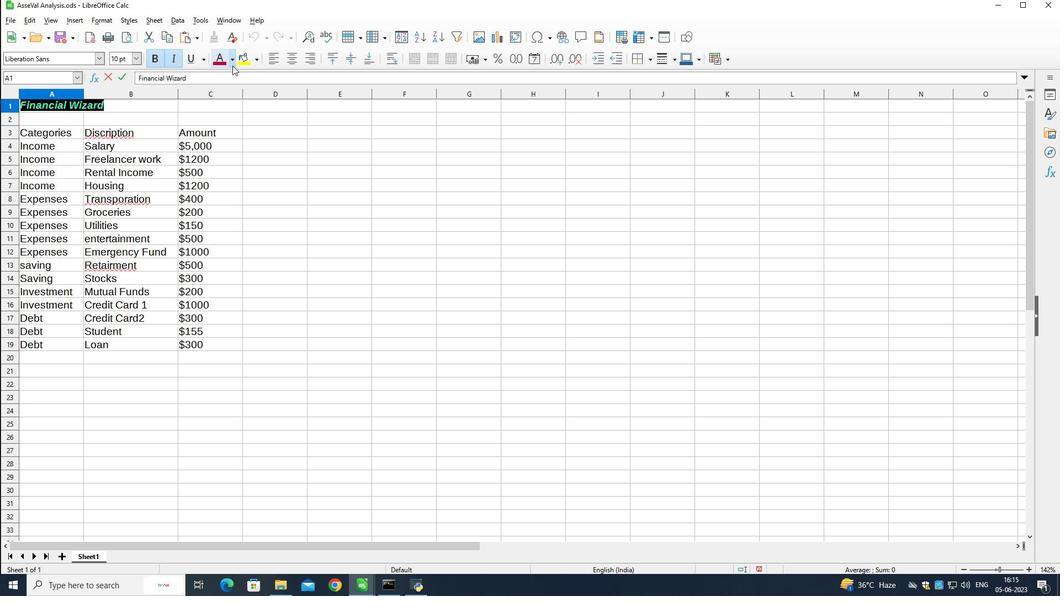 
Action: Mouse moved to (223, 249)
Screenshot: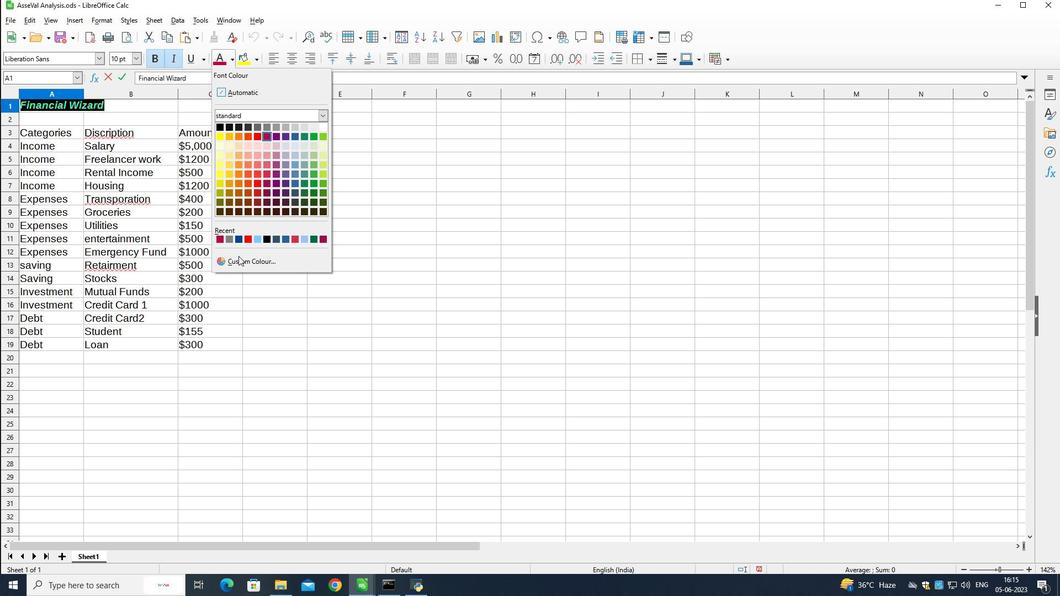 
Action: Mouse pressed left at (223, 249)
Screenshot: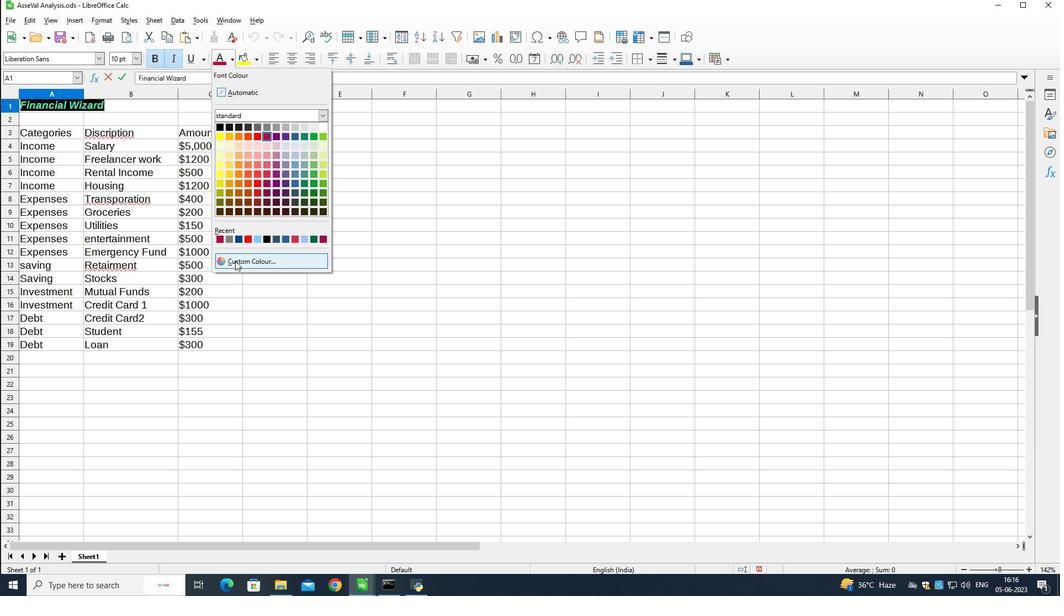 
Action: Mouse moved to (504, 202)
Screenshot: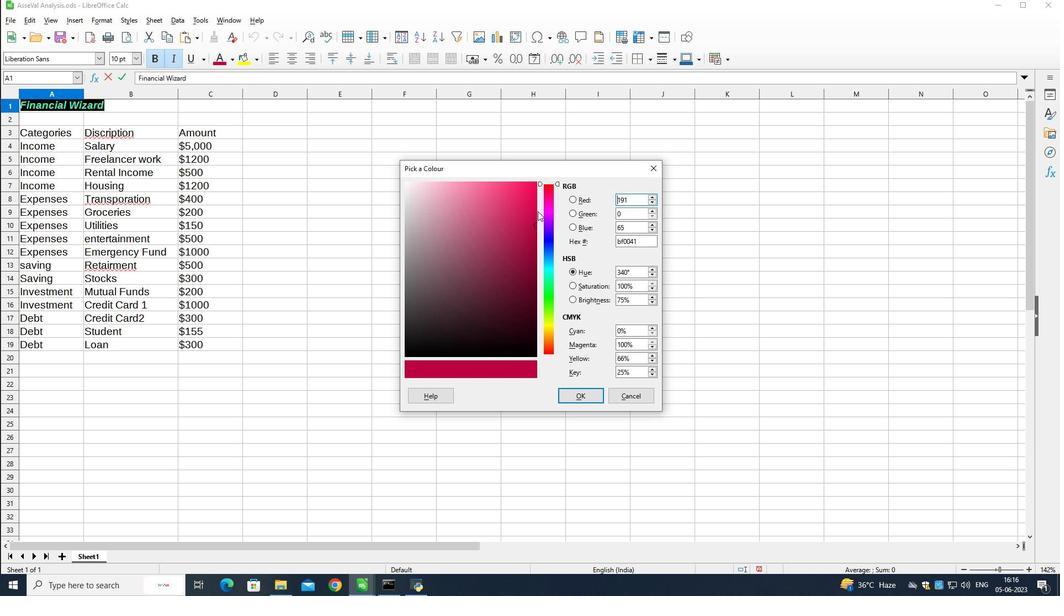 
Action: Mouse pressed left at (504, 202)
Screenshot: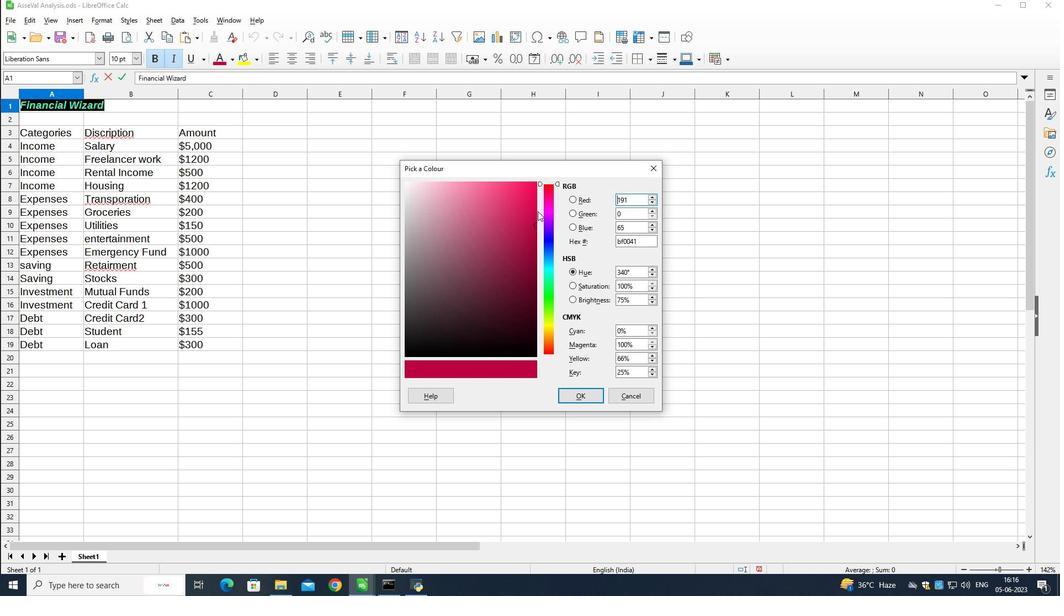 
Action: Mouse moved to (569, 382)
Screenshot: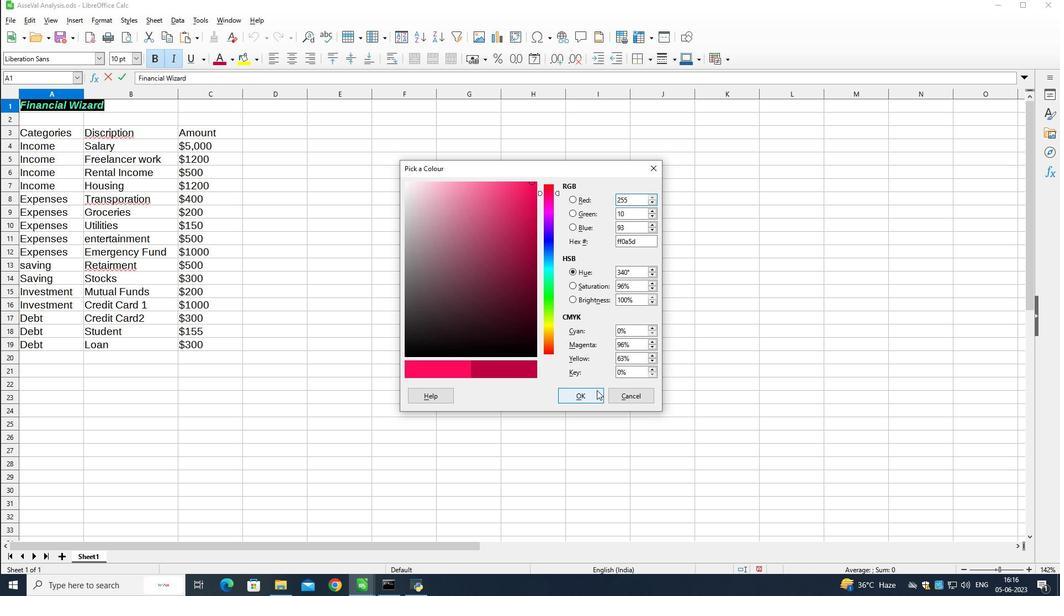 
Action: Mouse pressed left at (569, 382)
Screenshot: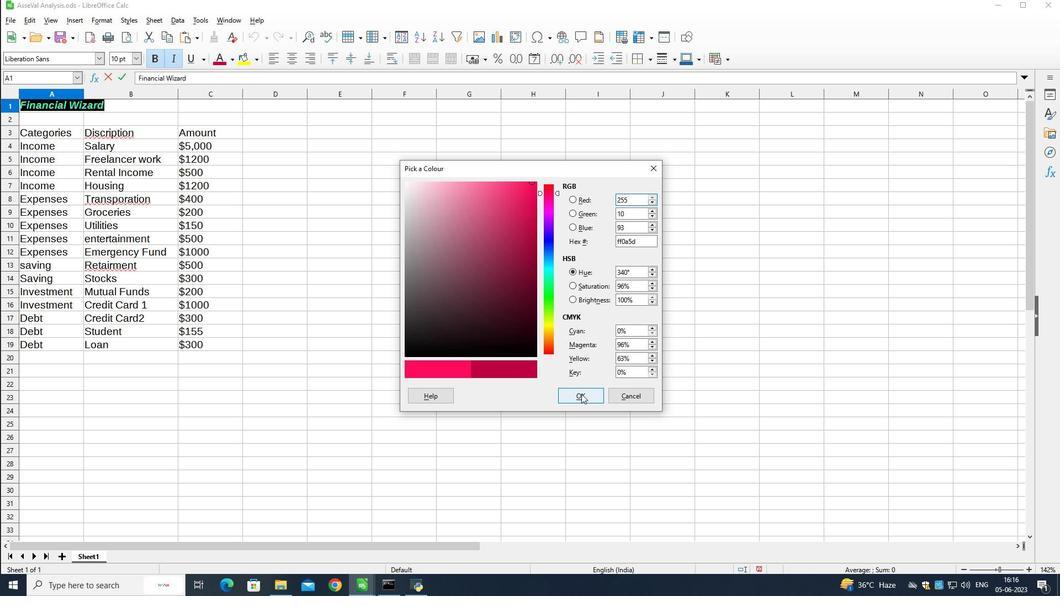 
Action: Mouse moved to (125, 49)
Screenshot: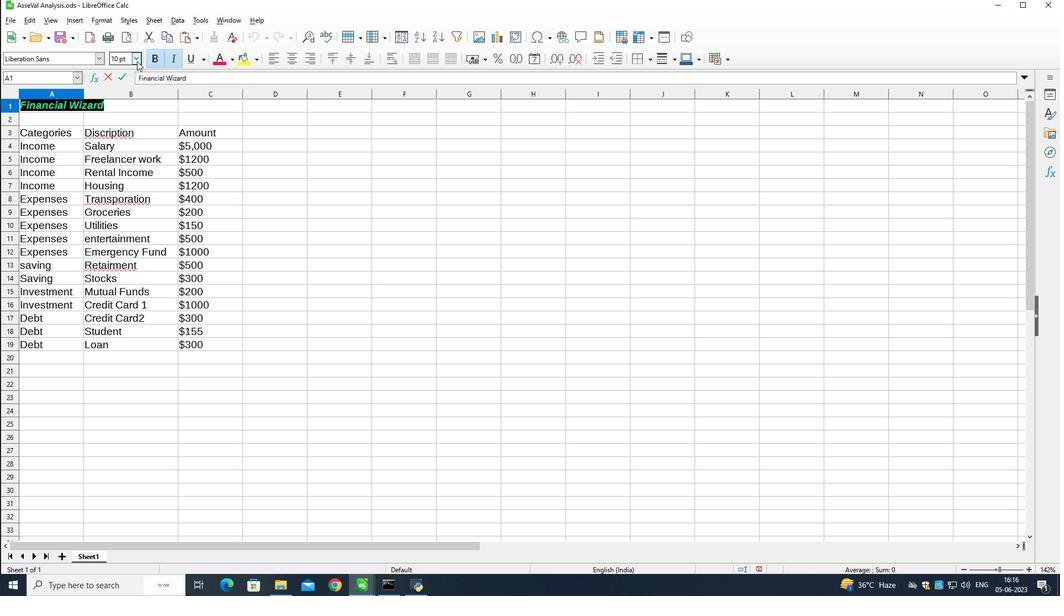 
Action: Mouse pressed left at (125, 49)
Screenshot: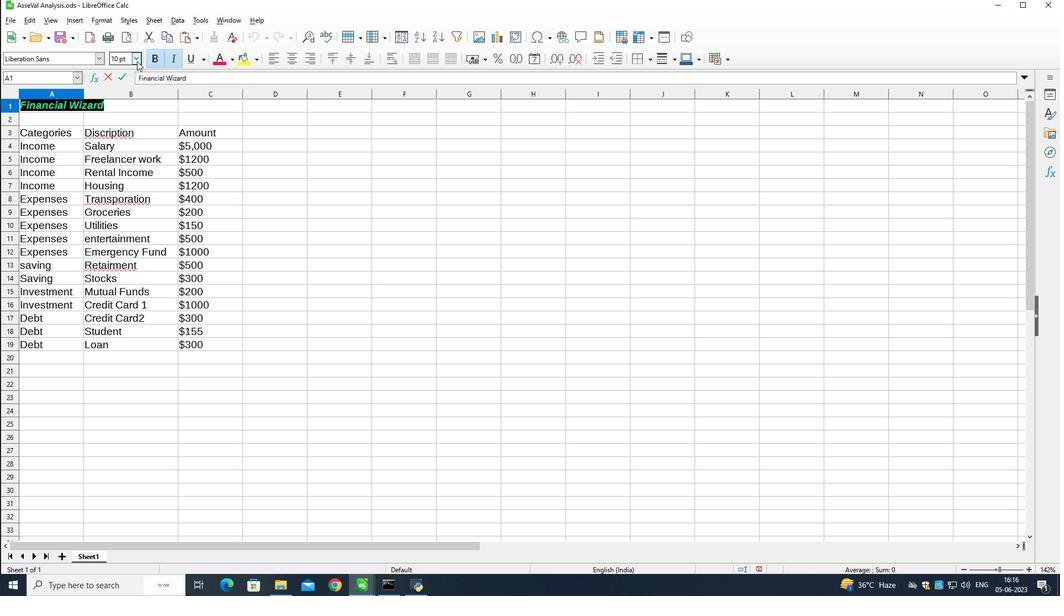 
Action: Mouse moved to (110, 175)
Screenshot: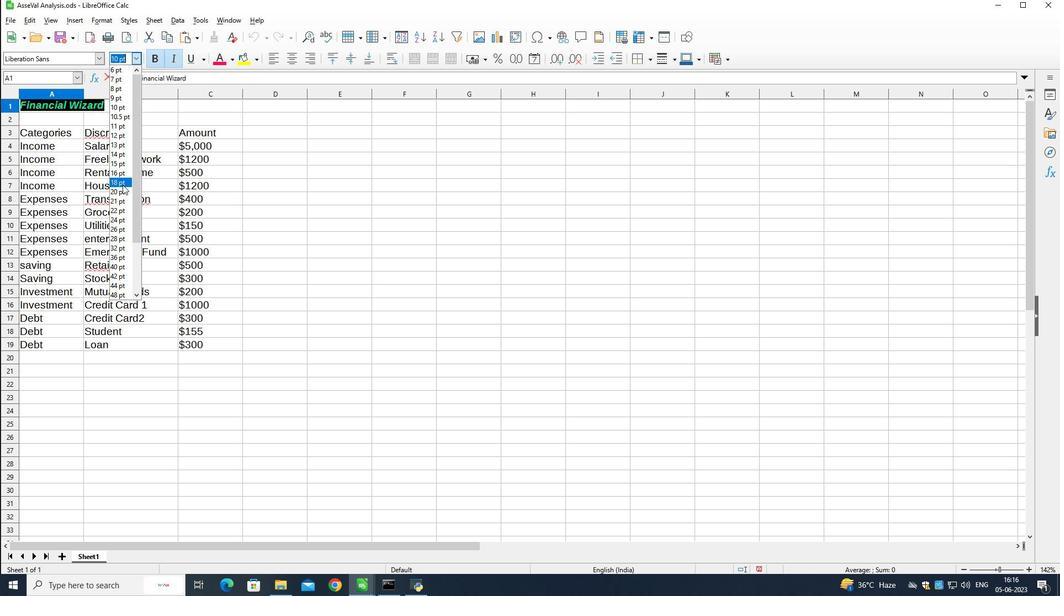 
Action: Mouse pressed left at (110, 175)
Screenshot: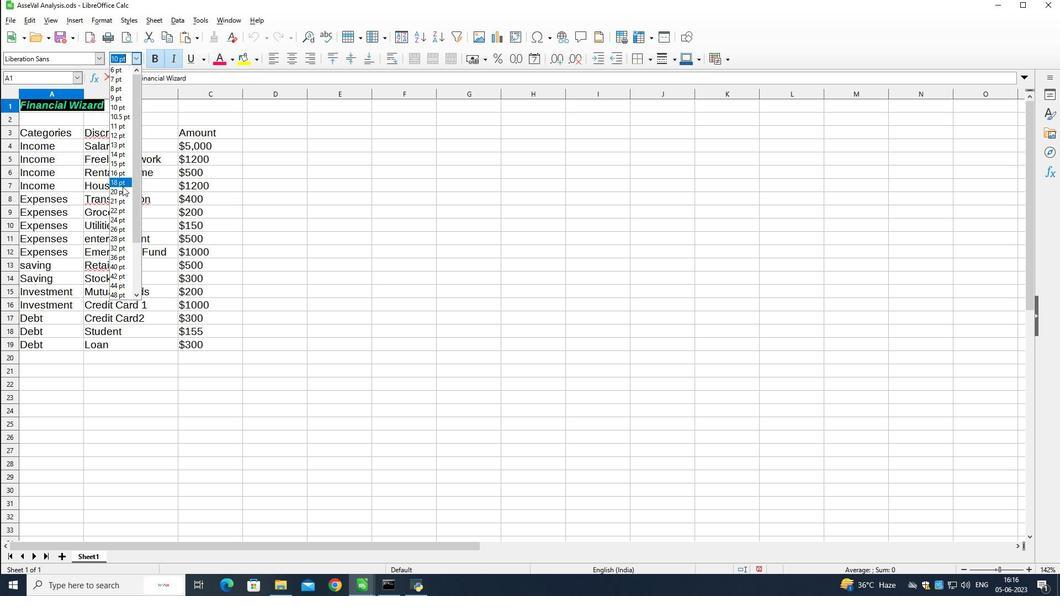 
Action: Mouse moved to (250, 246)
Screenshot: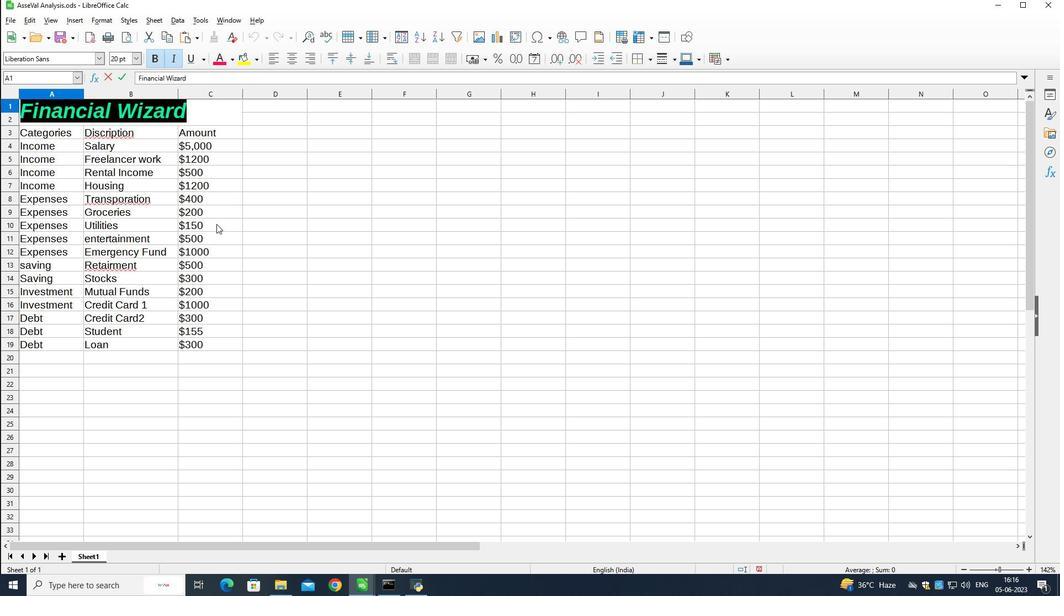 
Action: Mouse pressed left at (250, 246)
Screenshot: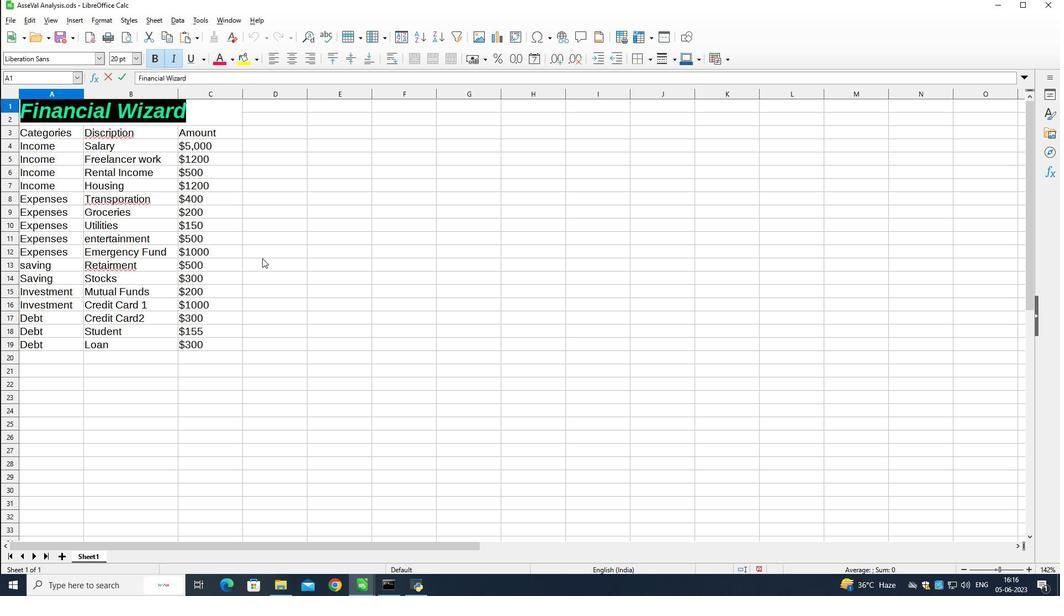 
Action: Mouse moved to (17, 129)
Screenshot: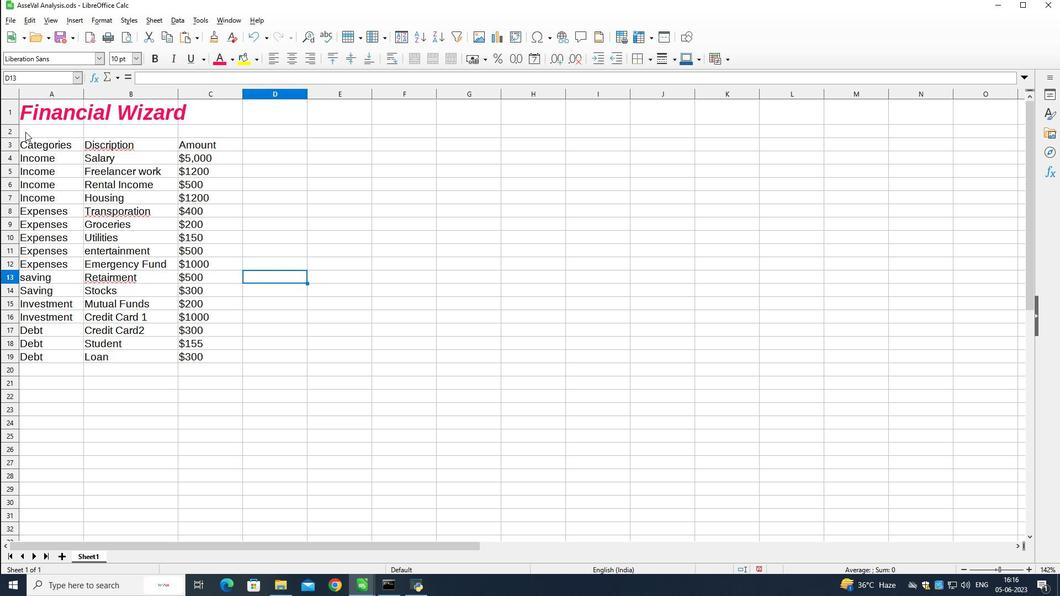 
Action: Mouse pressed left at (17, 129)
Screenshot: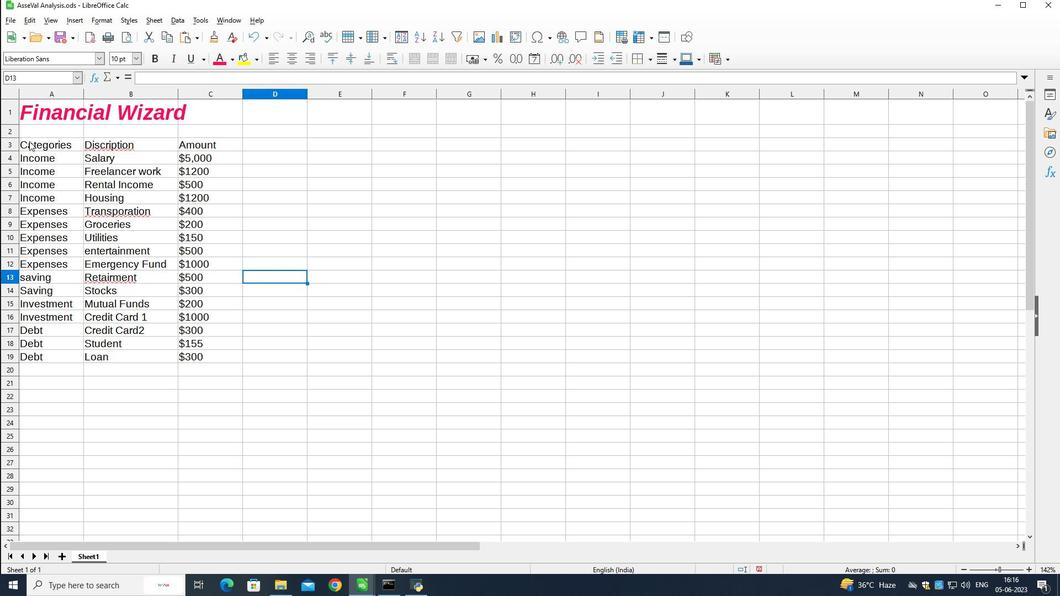 
Action: Mouse moved to (124, 47)
Screenshot: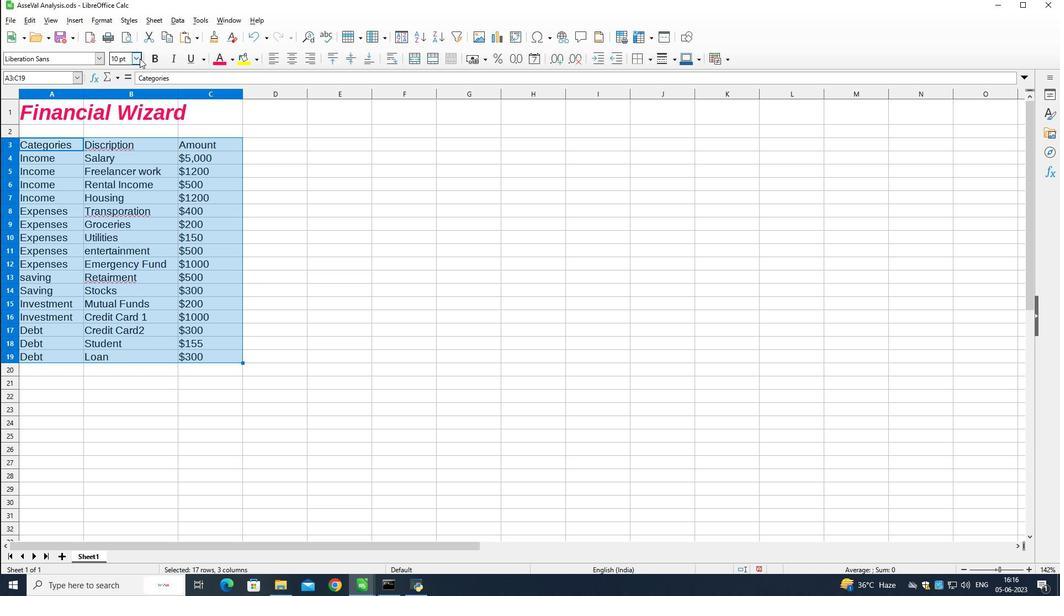 
Action: Mouse pressed left at (124, 47)
Screenshot: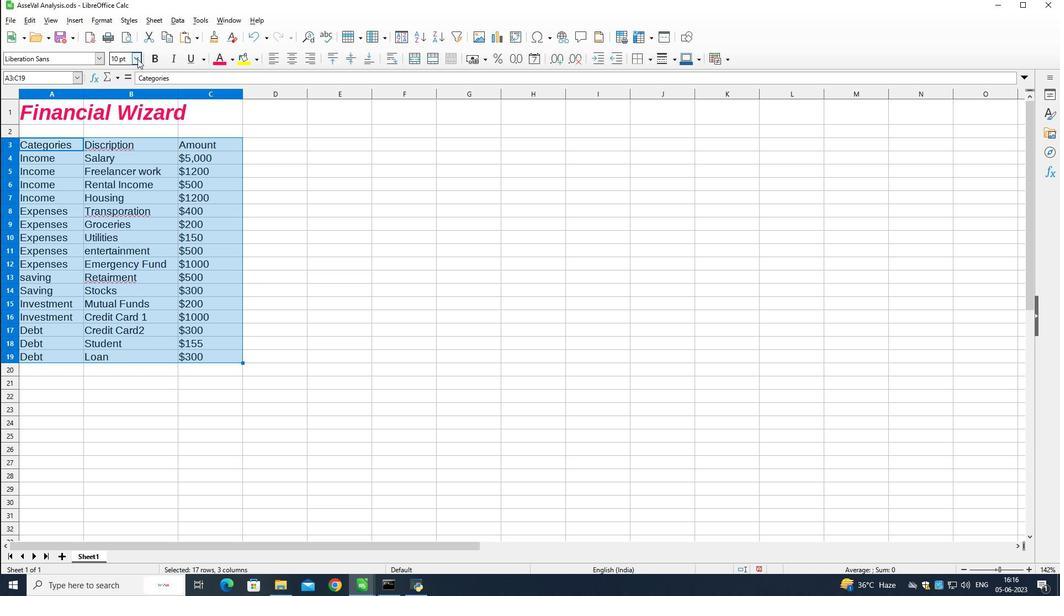 
Action: Mouse moved to (108, 171)
Screenshot: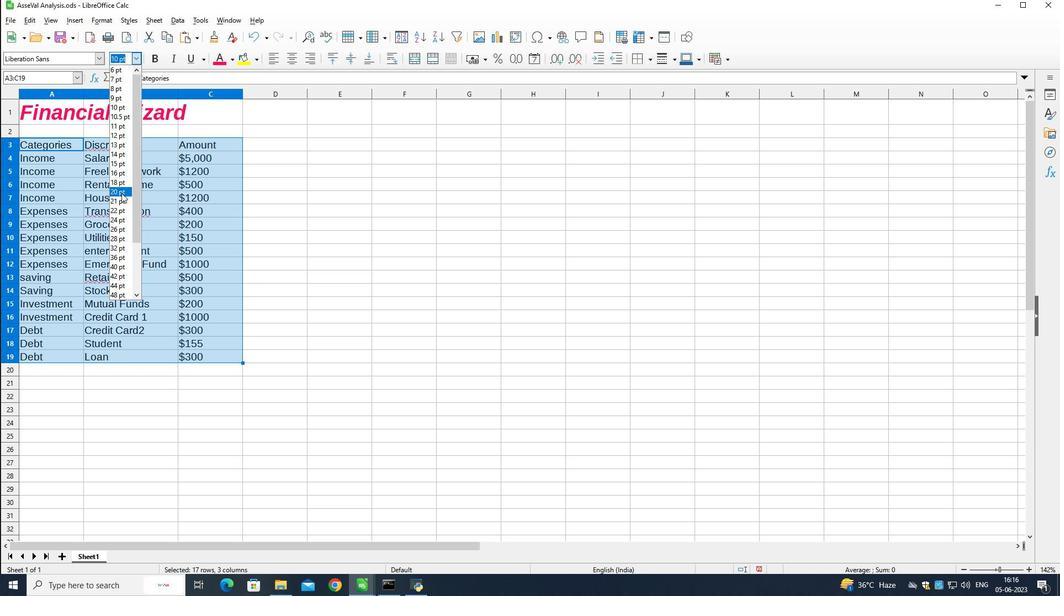 
Action: Mouse pressed left at (108, 171)
Screenshot: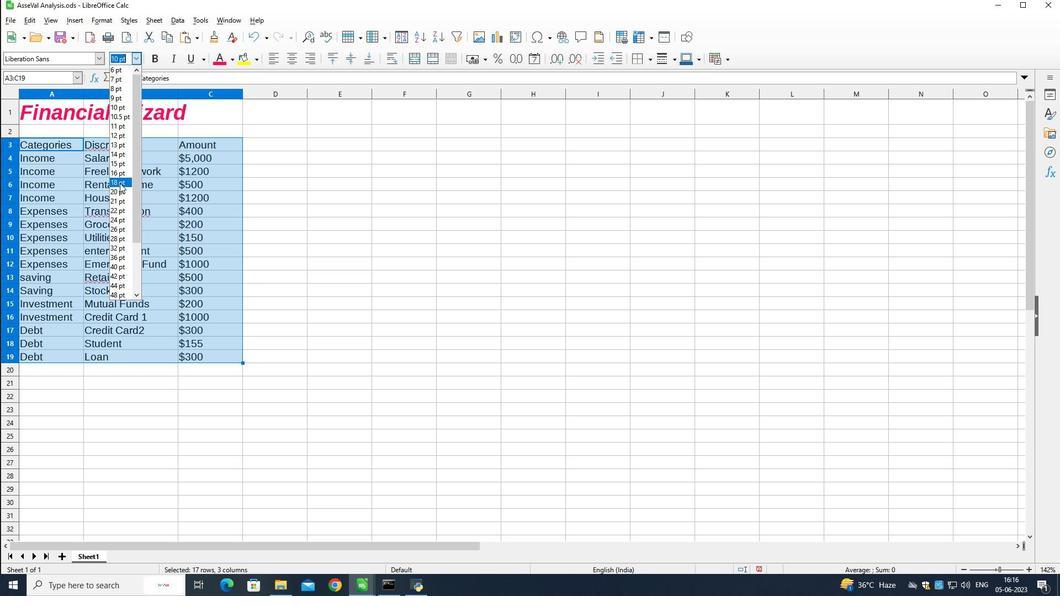 
Action: Mouse moved to (53, 46)
Screenshot: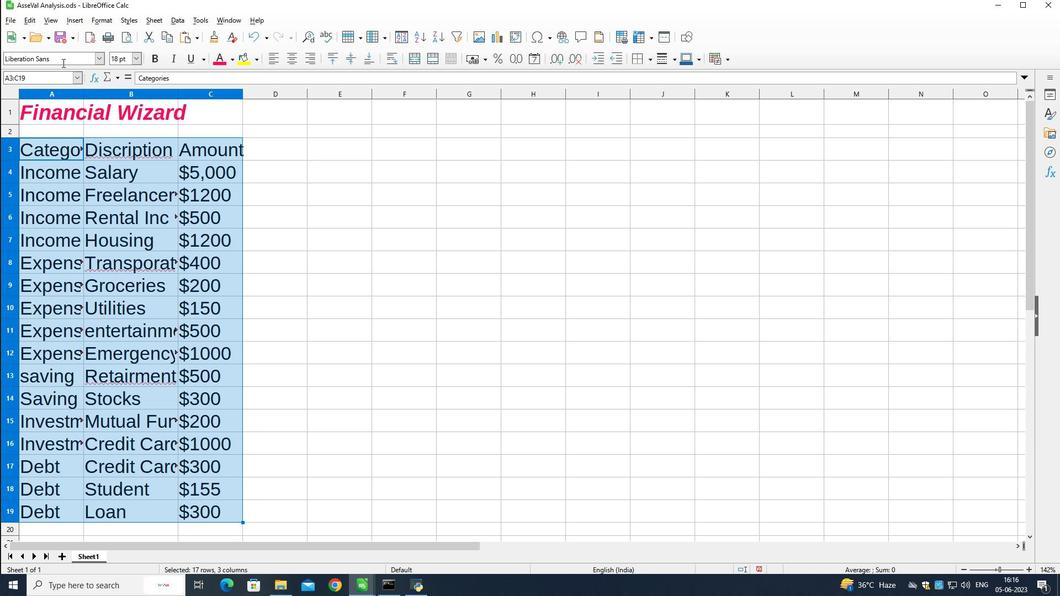 
Action: Mouse pressed left at (53, 46)
Screenshot: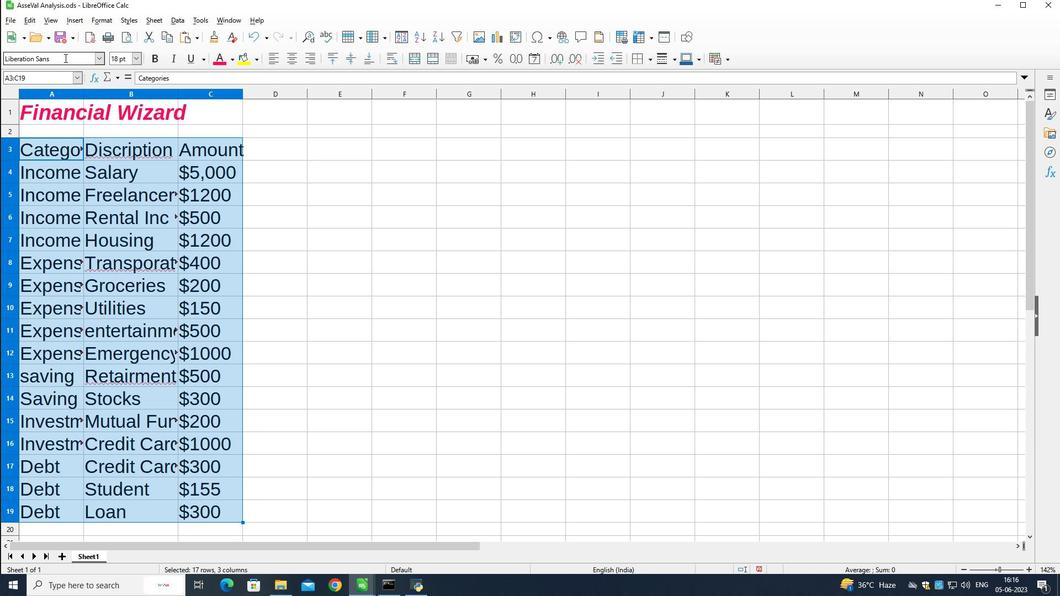 
Action: Mouse pressed left at (53, 46)
Screenshot: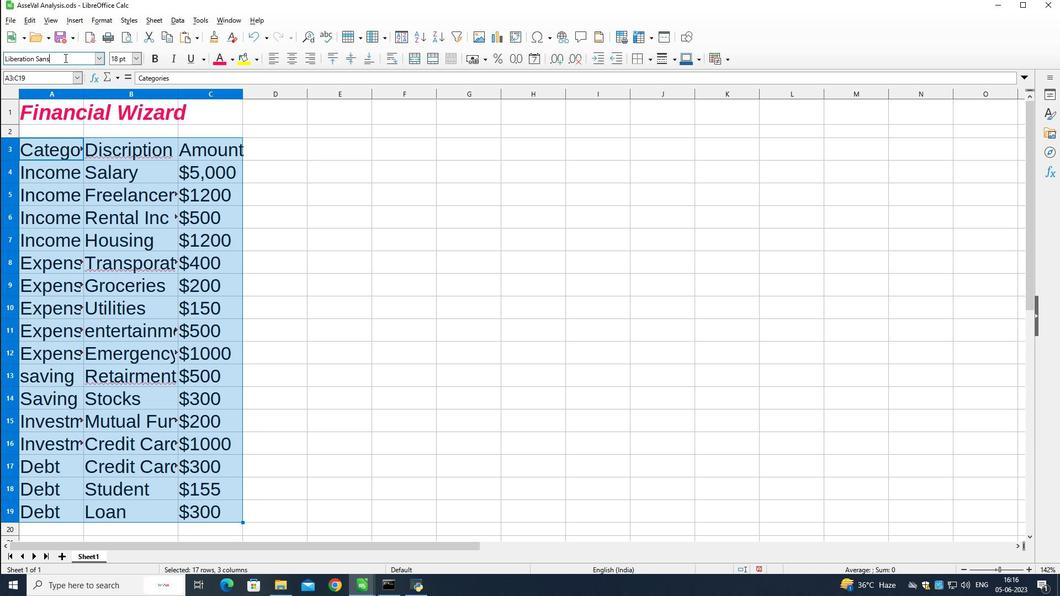 
Action: Mouse pressed left at (53, 46)
Screenshot: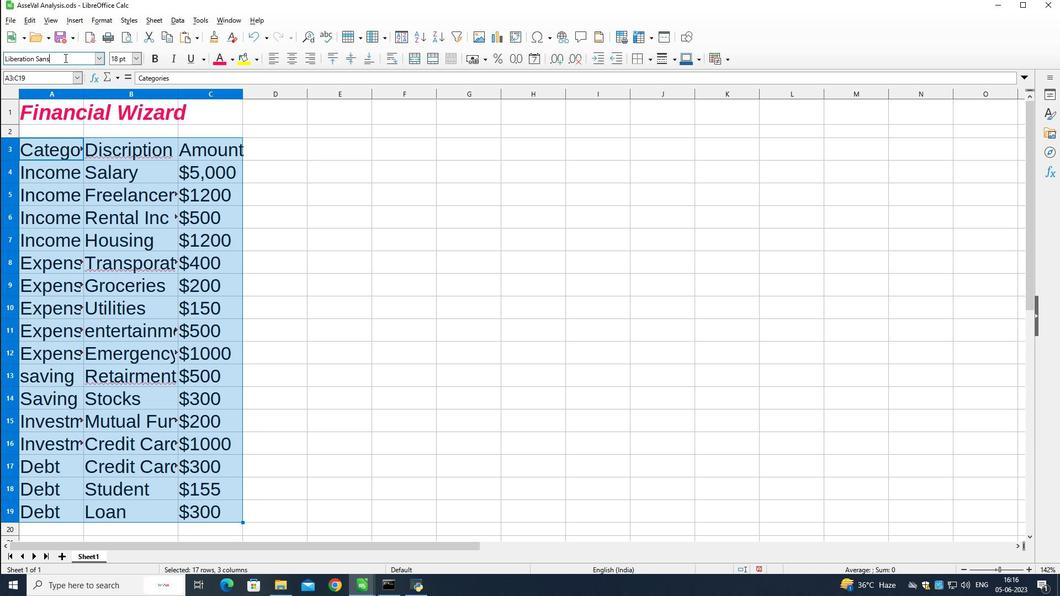 
Action: Mouse moved to (52, 46)
Screenshot: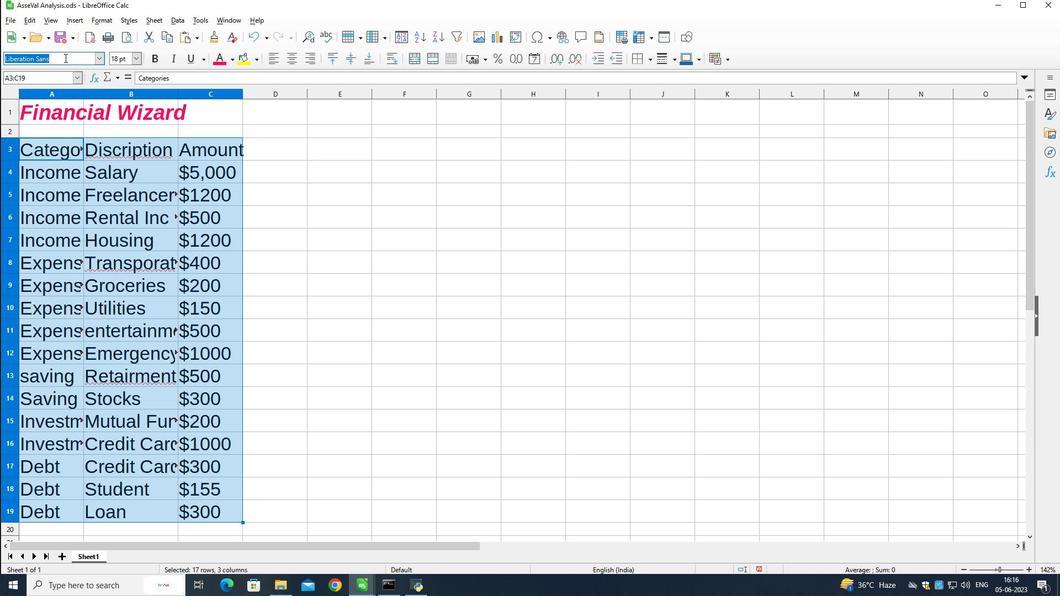 
Action: Key pressed <Key.shift>Arialand<Key.enter>
Screenshot: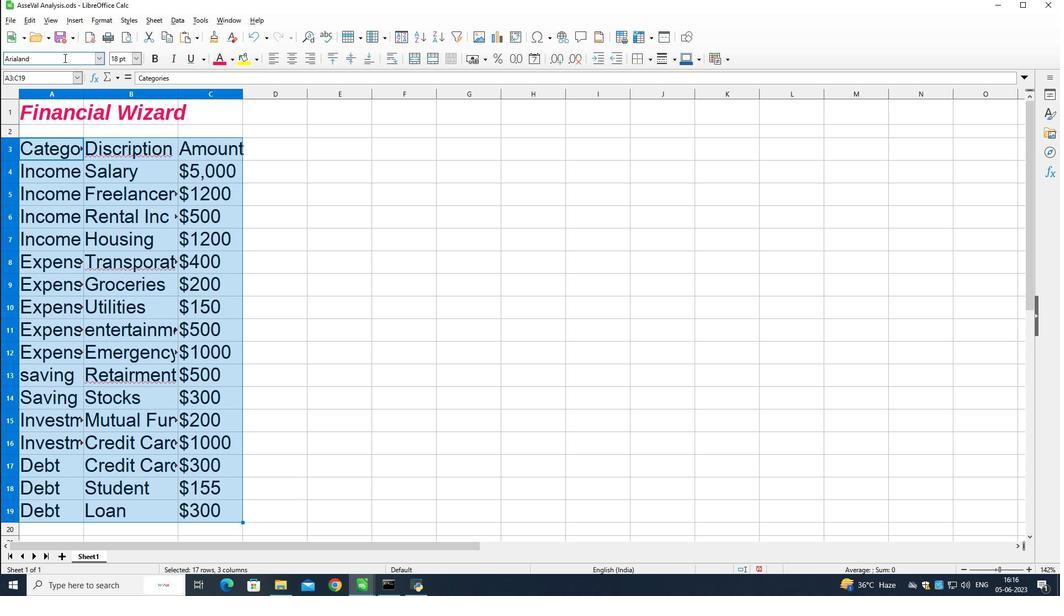 
Action: Mouse moved to (384, 200)
Screenshot: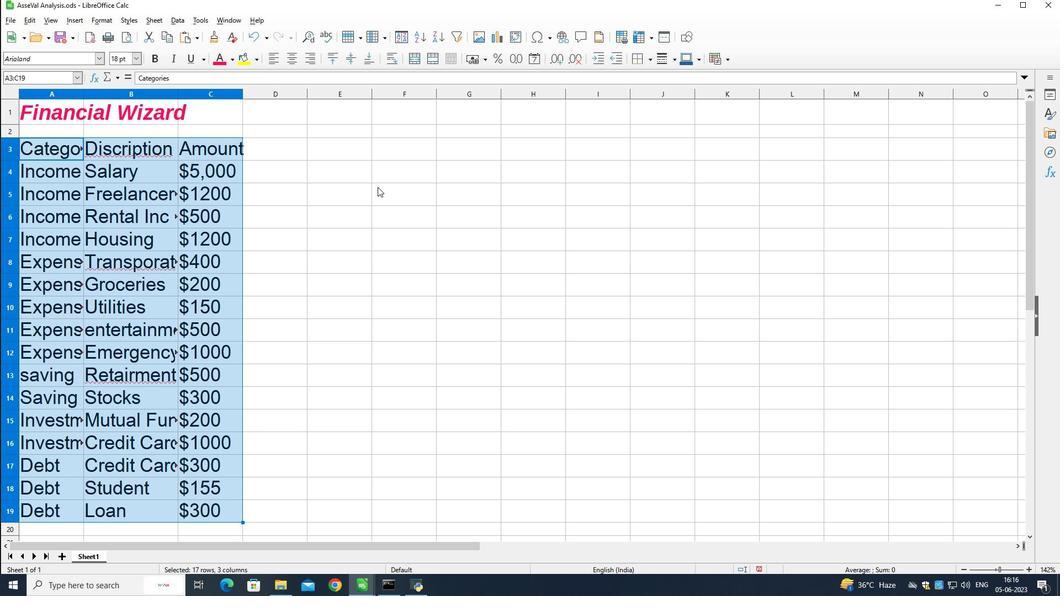 
Action: Mouse pressed left at (384, 200)
Screenshot: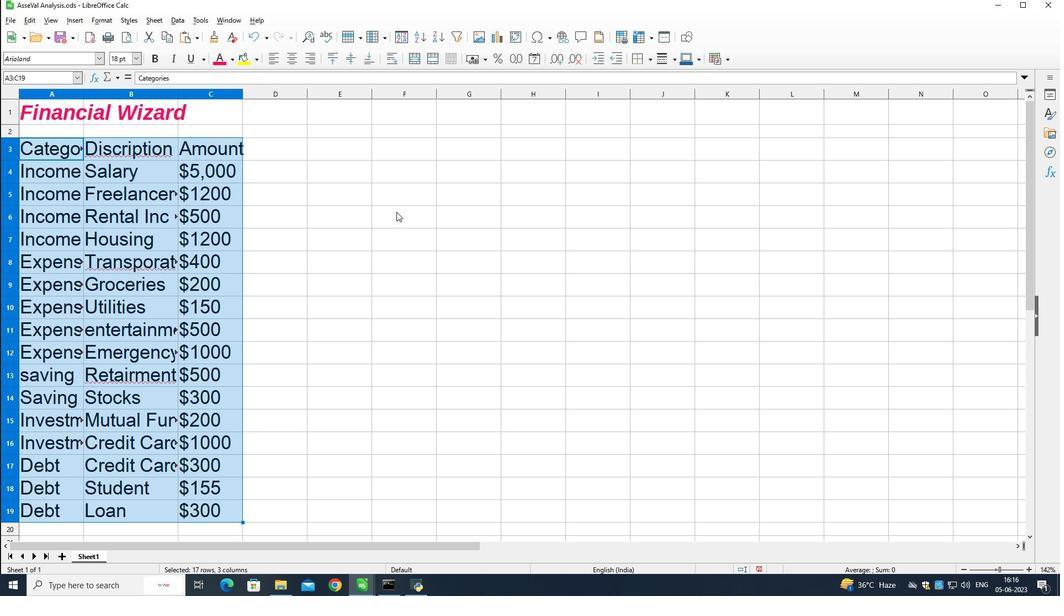 
Action: Mouse moved to (54, 99)
Screenshot: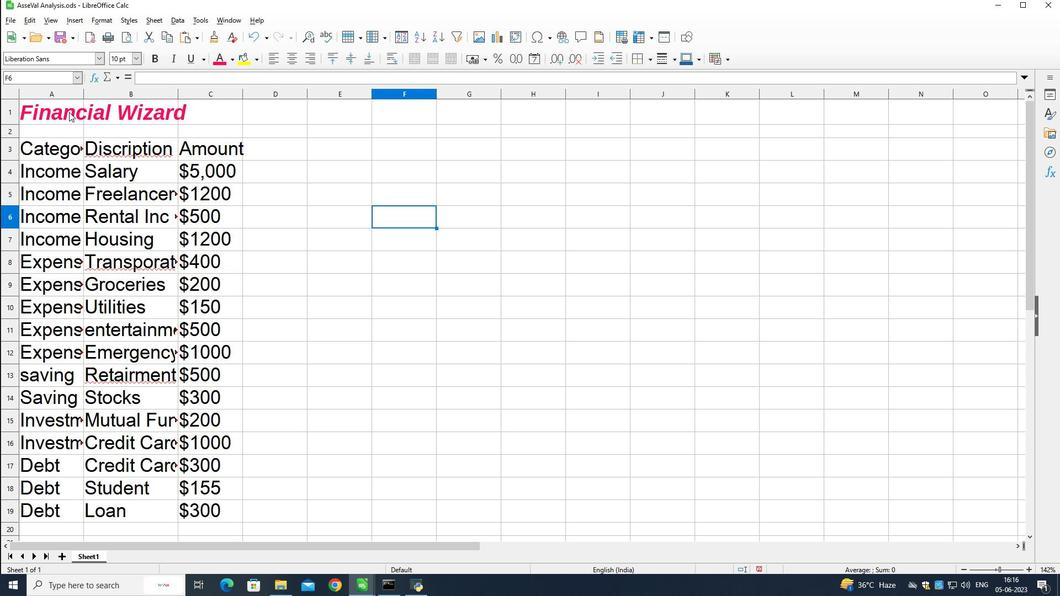 
Action: Mouse pressed left at (54, 99)
Screenshot: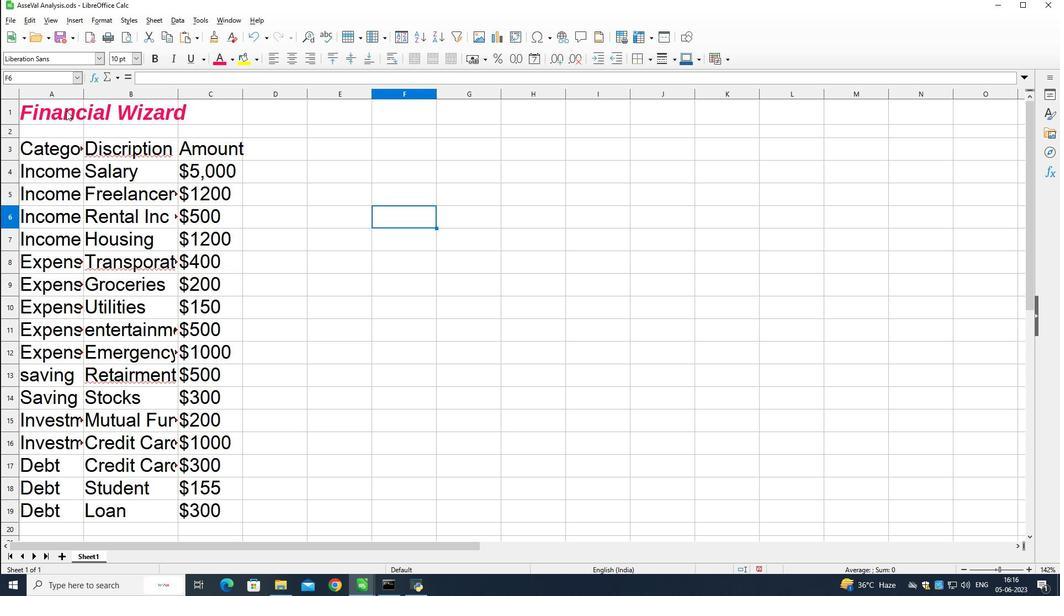
Action: Mouse moved to (284, 44)
Screenshot: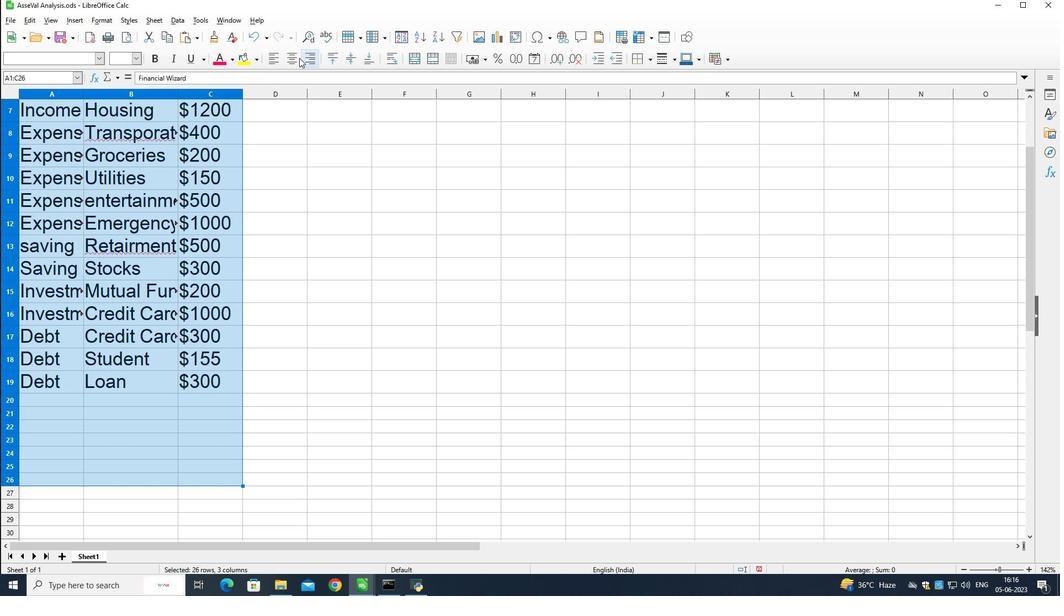 
Action: Mouse pressed left at (284, 44)
Screenshot: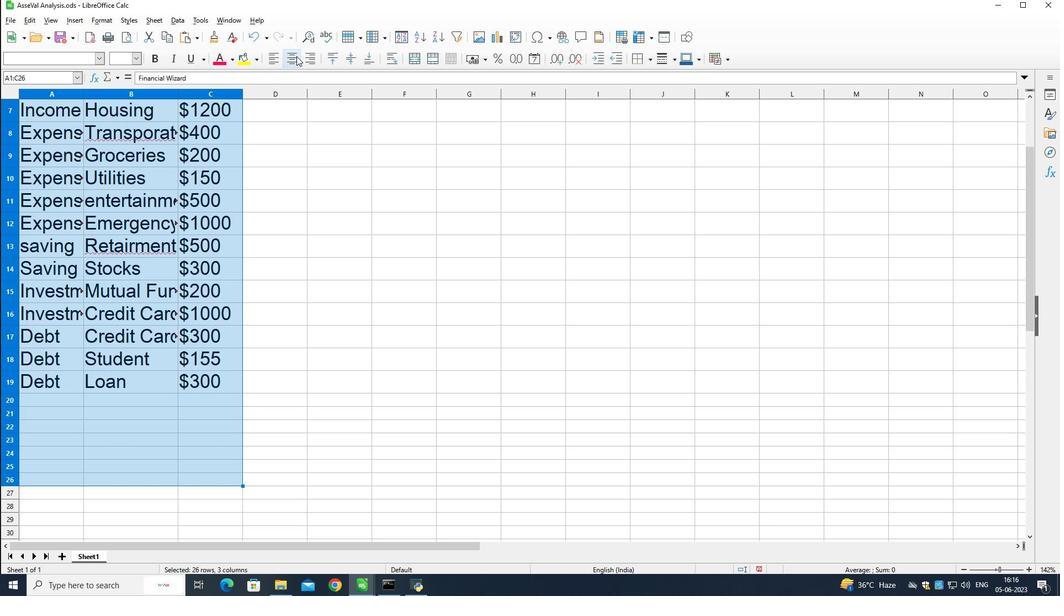 
Action: Mouse moved to (373, 166)
Screenshot: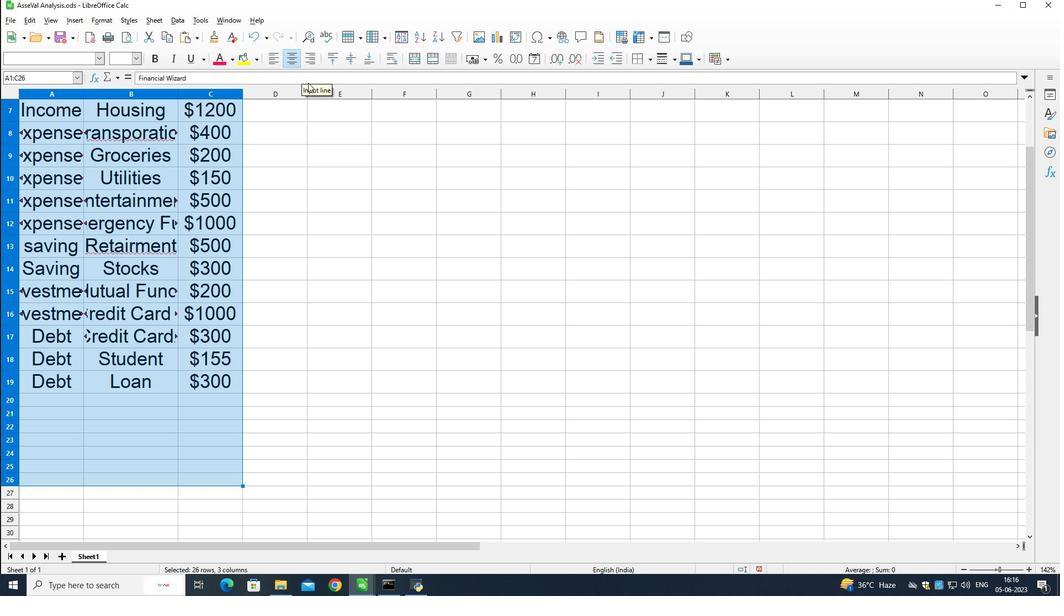 
Action: Mouse pressed left at (373, 166)
Screenshot: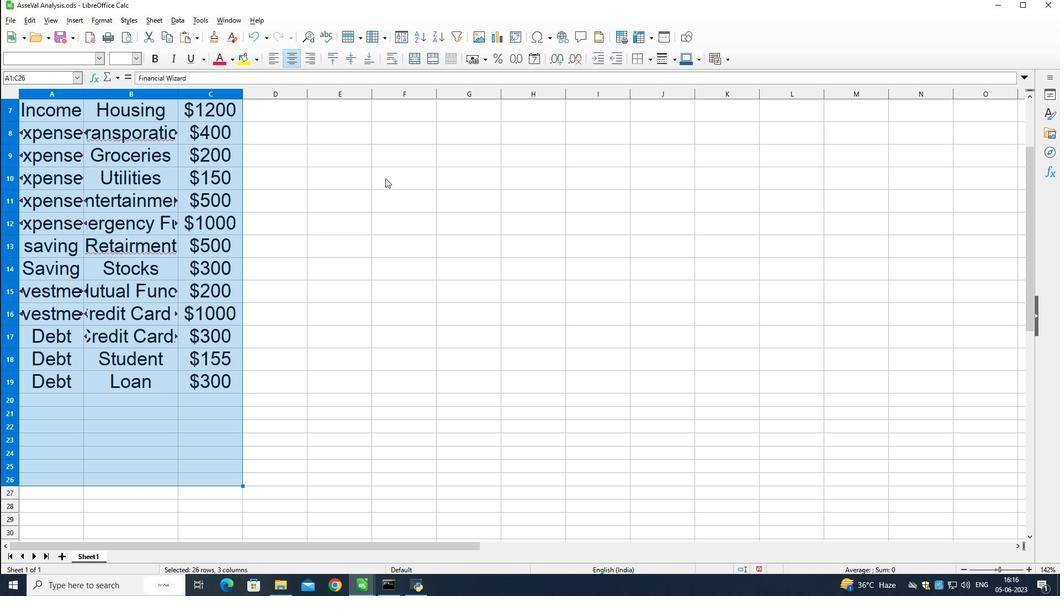 
Action: Mouse moved to (374, 166)
Screenshot: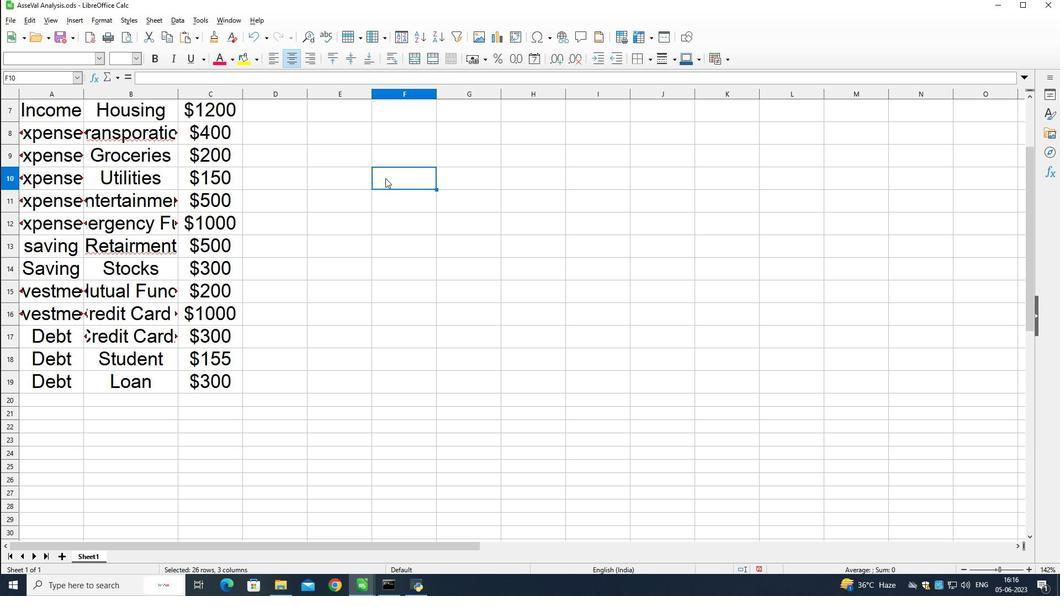 
Action: Mouse scrolled (374, 167) with delta (0, 0)
Screenshot: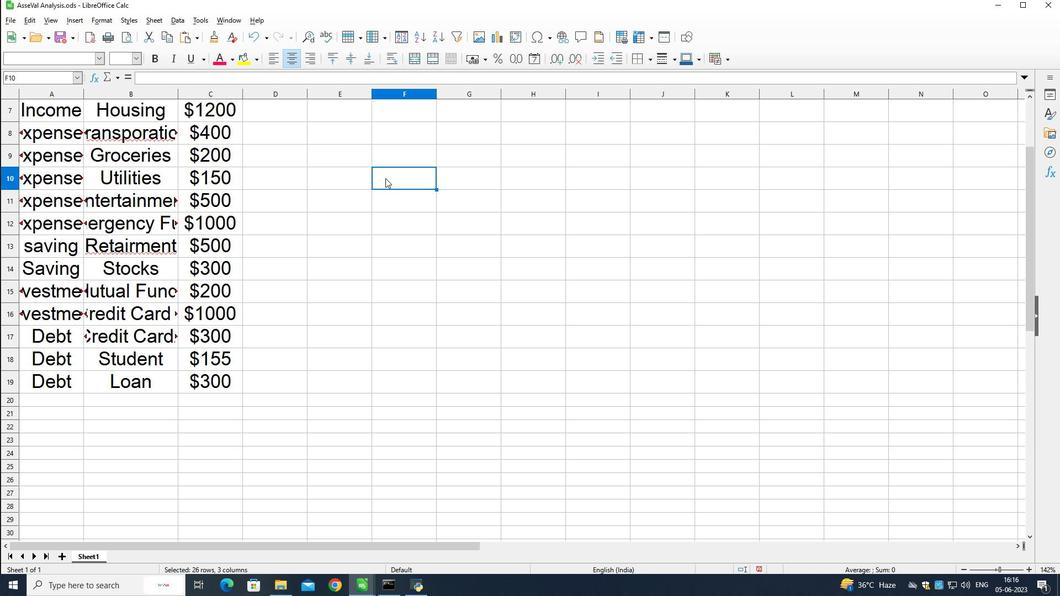 
Action: Mouse scrolled (374, 167) with delta (0, 0)
Screenshot: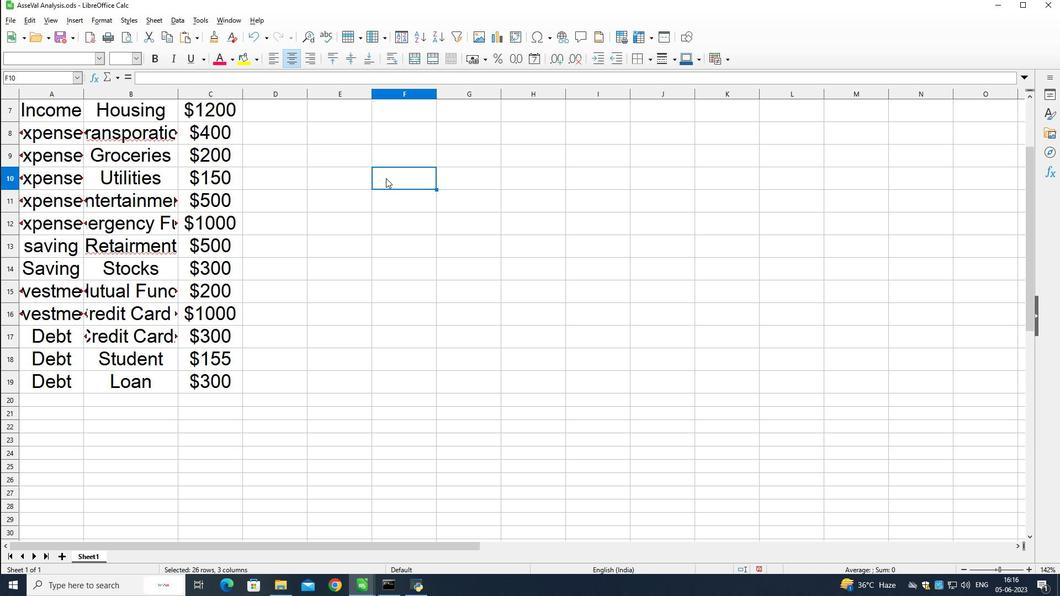 
Action: Mouse scrolled (374, 167) with delta (0, 0)
Screenshot: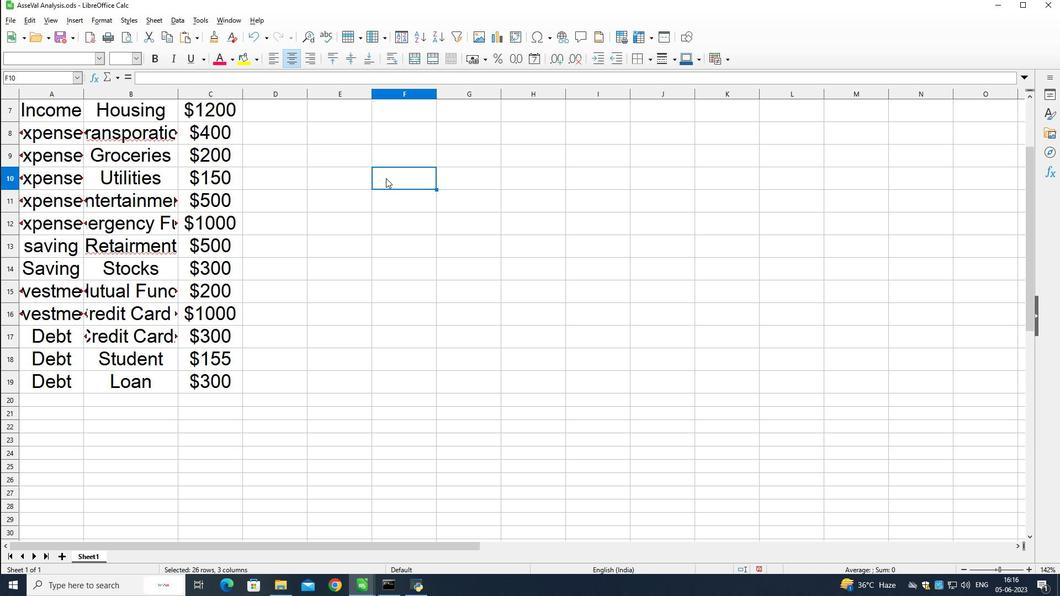 
Action: Mouse scrolled (374, 167) with delta (0, 0)
Screenshot: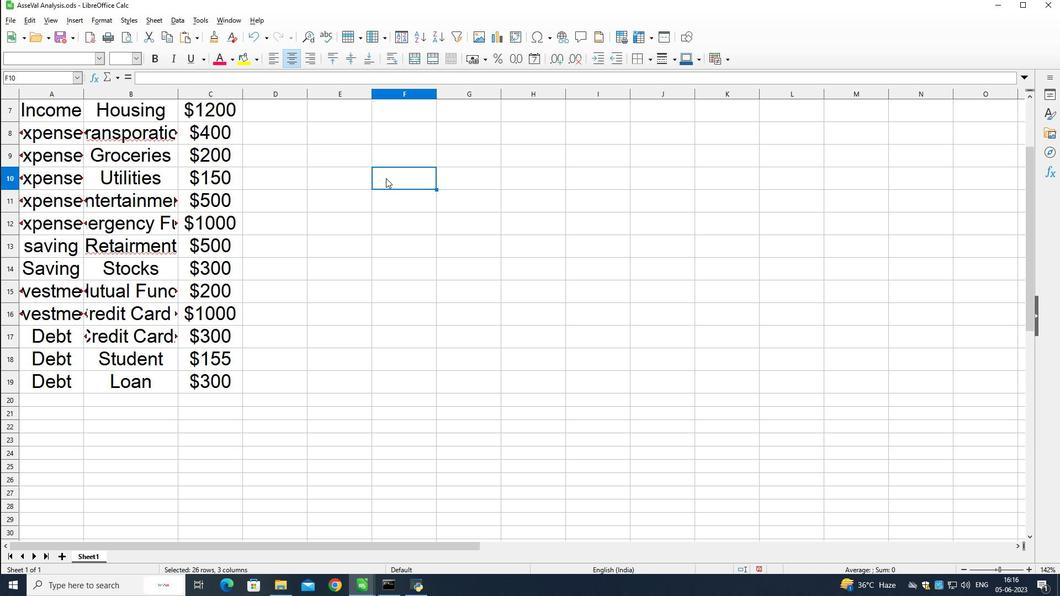 
Action: Mouse scrolled (374, 167) with delta (0, 0)
Screenshot: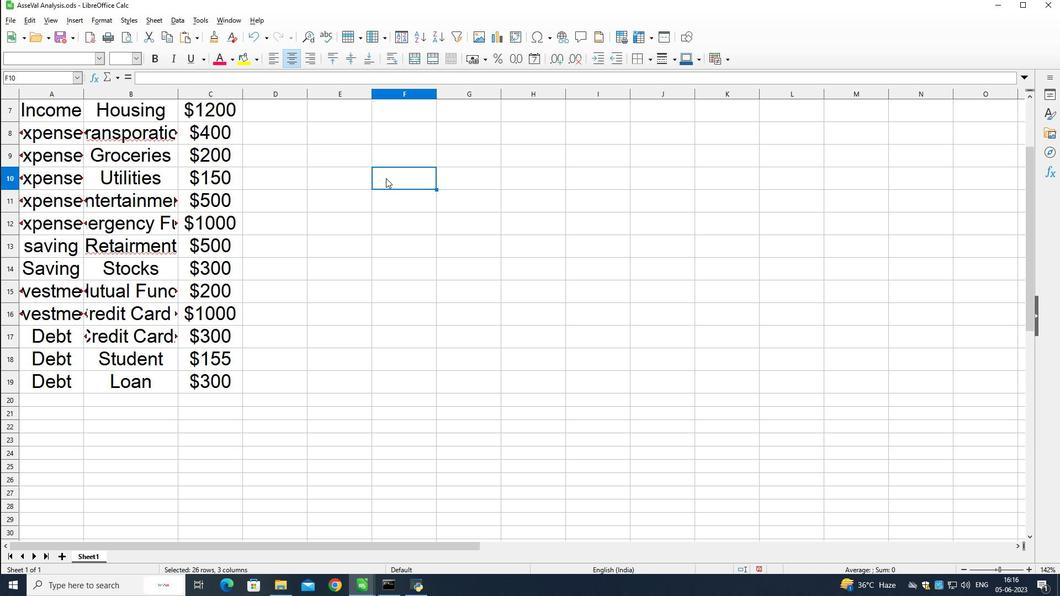 
Action: Mouse scrolled (374, 167) with delta (0, 0)
Screenshot: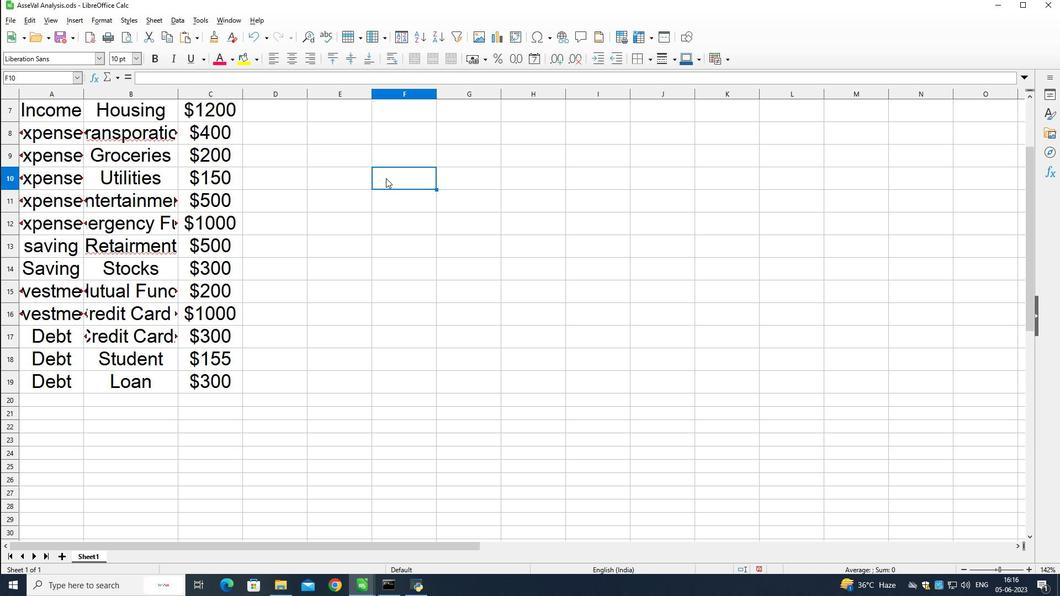 
Action: Mouse scrolled (374, 167) with delta (0, 0)
Screenshot: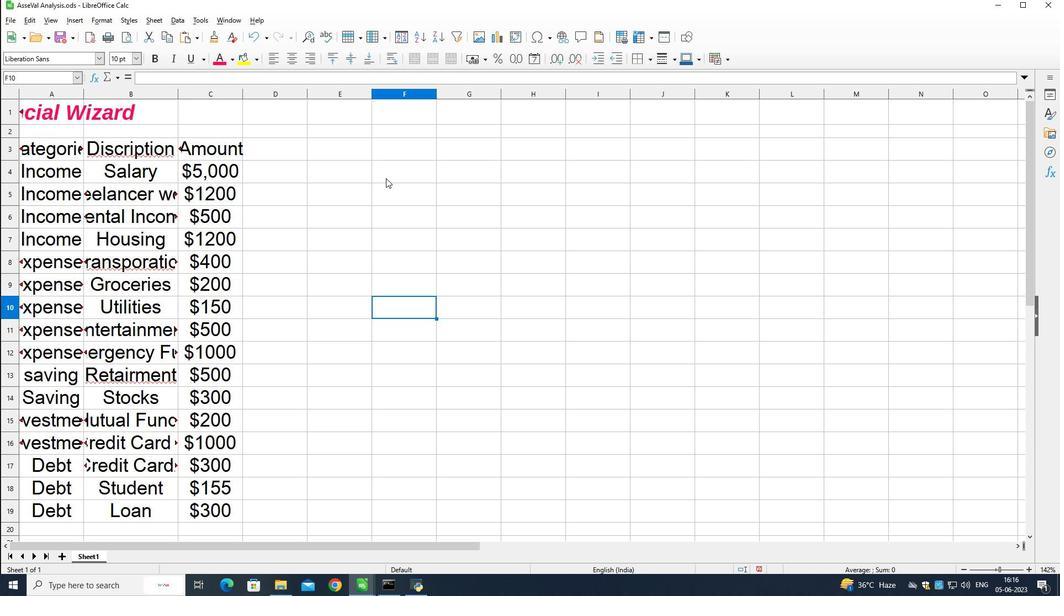 
Action: Mouse scrolled (374, 167) with delta (0, 0)
Screenshot: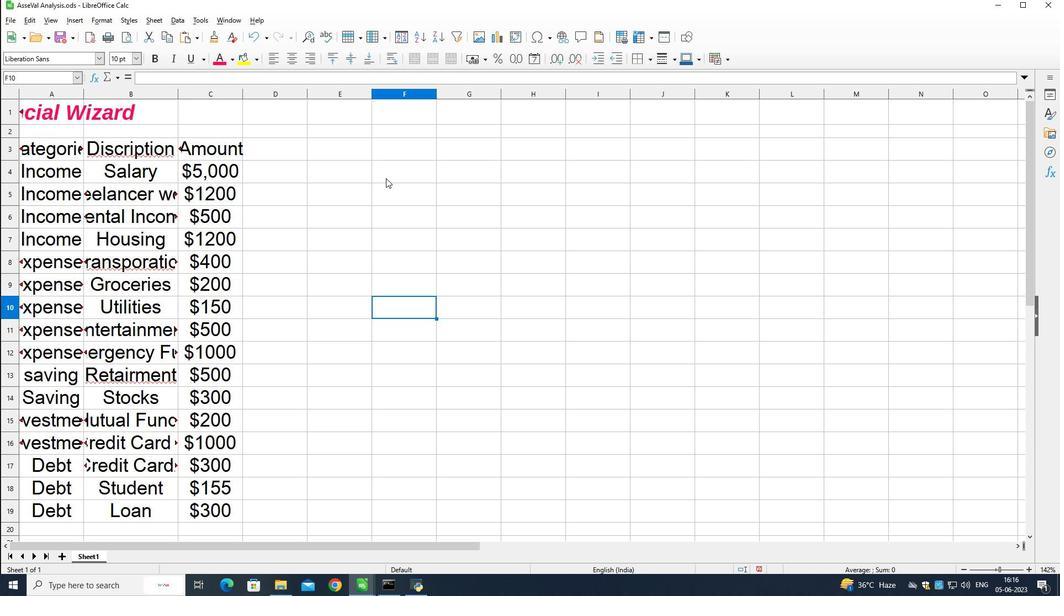 
Action: Mouse scrolled (374, 167) with delta (0, 0)
Screenshot: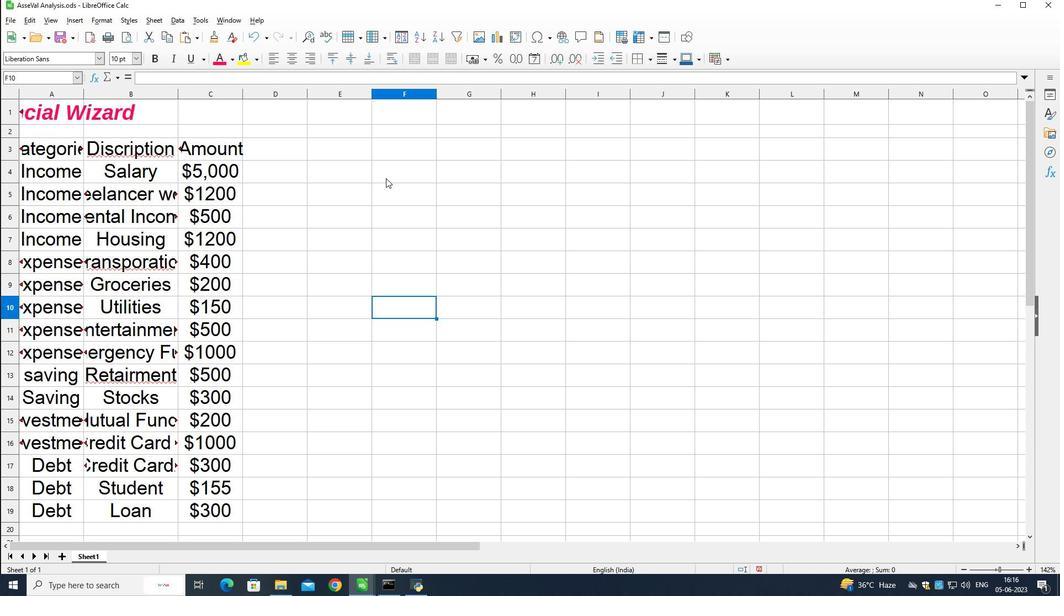 
Action: Mouse scrolled (374, 167) with delta (0, 0)
Screenshot: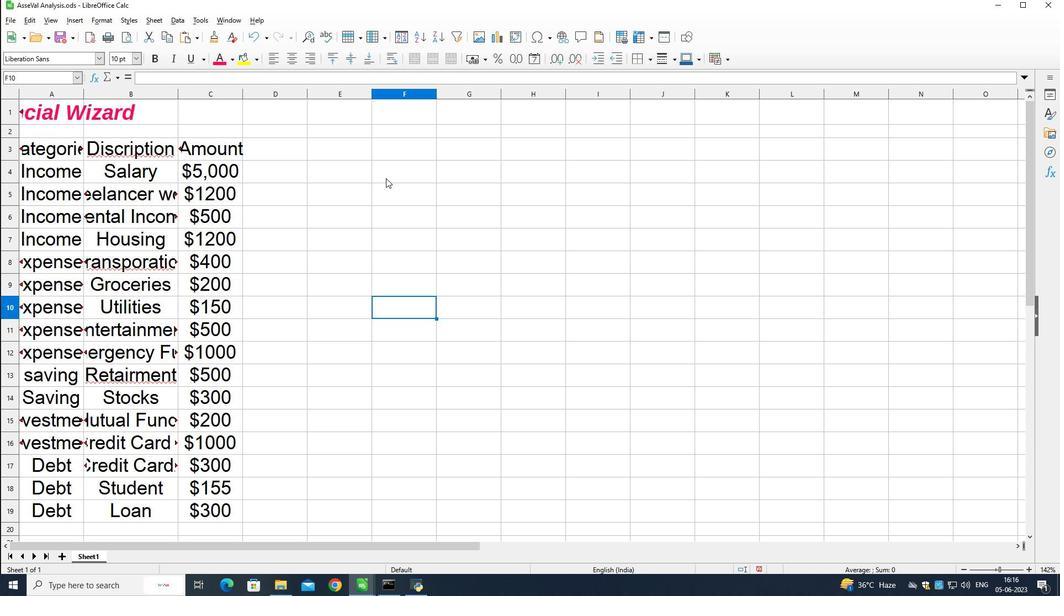 
Action: Mouse scrolled (374, 167) with delta (0, 0)
Screenshot: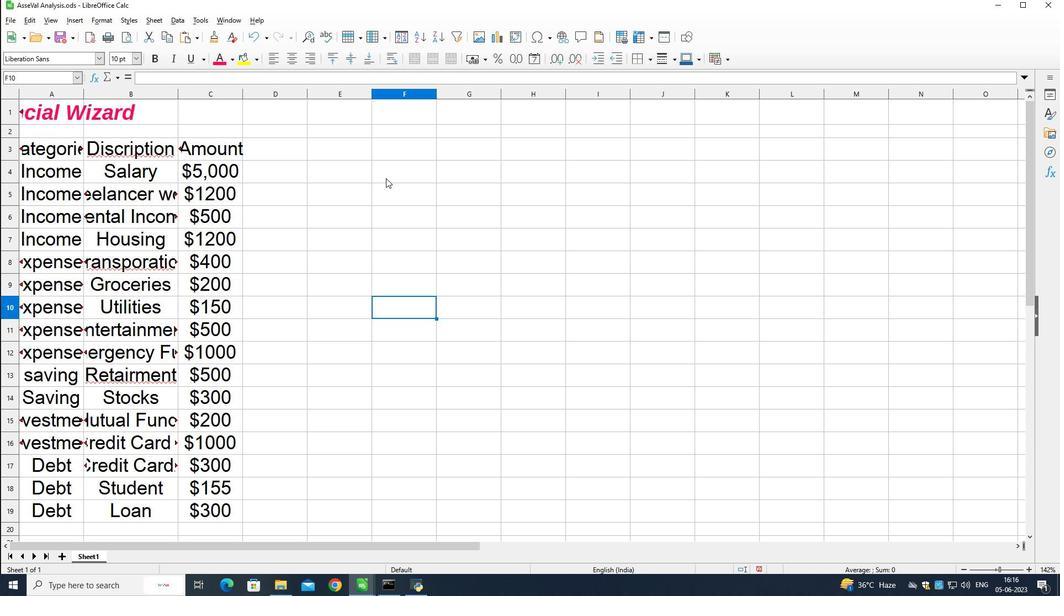 
Action: Mouse moved to (374, 166)
Screenshot: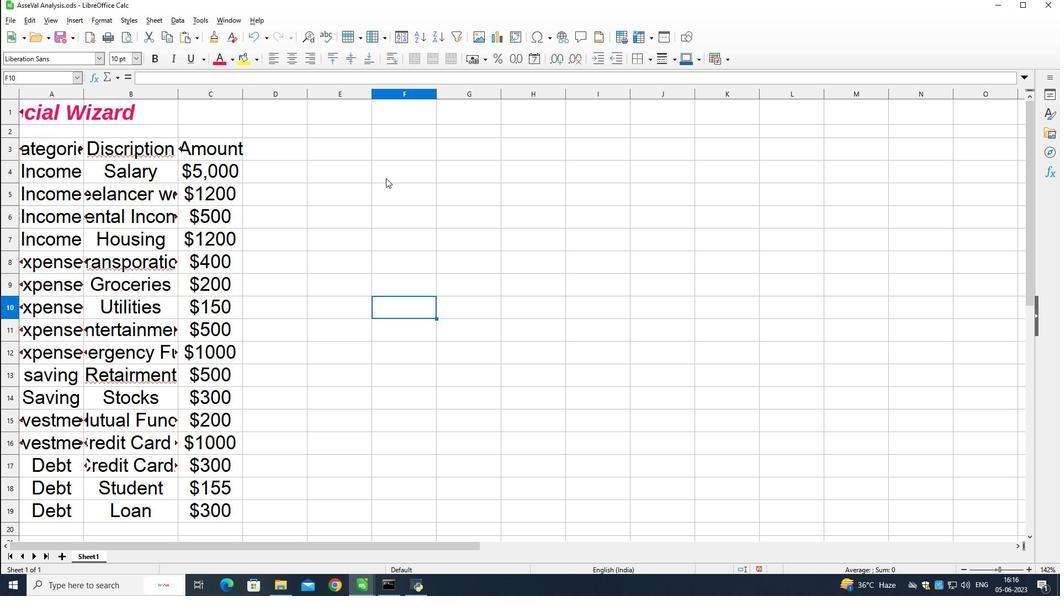 
